 Task: Reply All to email with the signature Devin Parker with the subject Quarterly report from softage.1@softage.net with the message Please provide me with an update on the projects change management plan.
Action: Mouse moved to (792, 436)
Screenshot: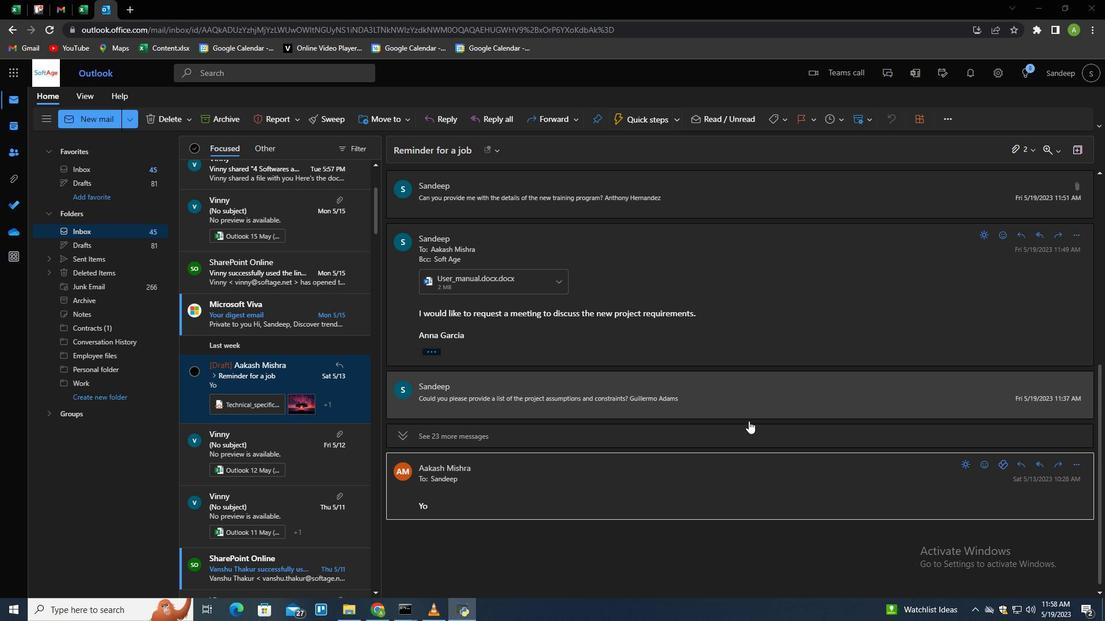 
Action: Mouse scrolled (792, 435) with delta (0, 0)
Screenshot: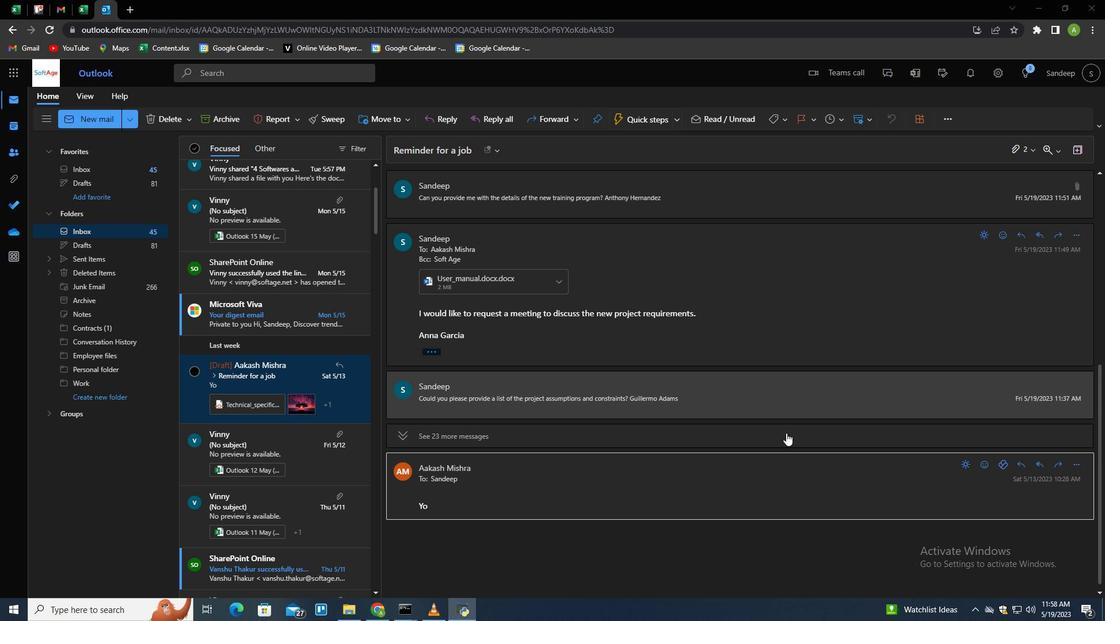
Action: Mouse scrolled (792, 435) with delta (0, 0)
Screenshot: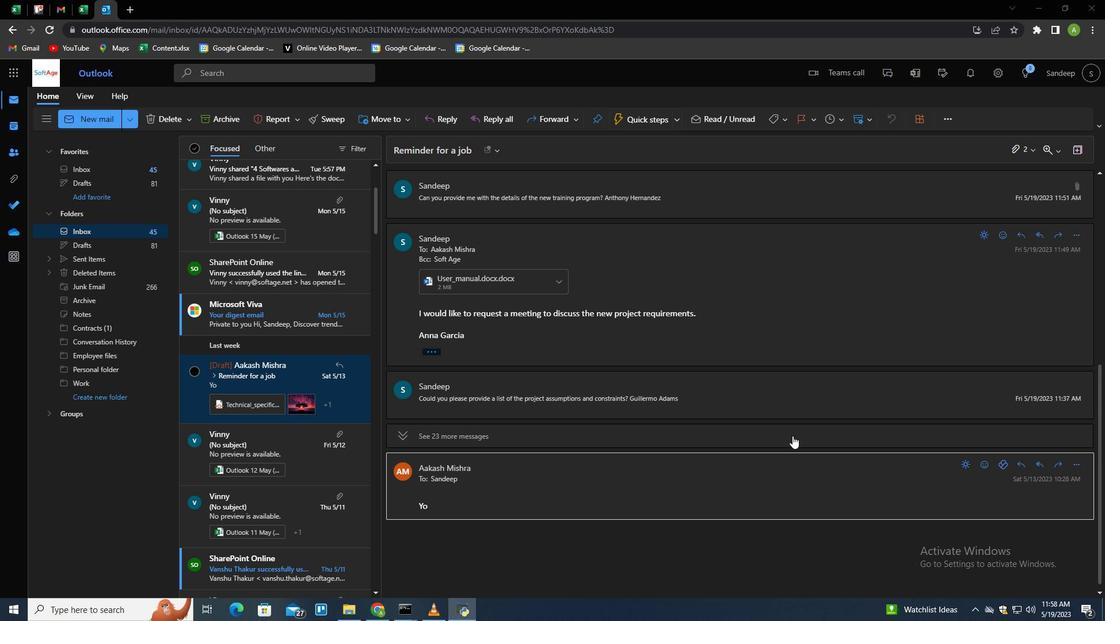 
Action: Mouse moved to (792, 436)
Screenshot: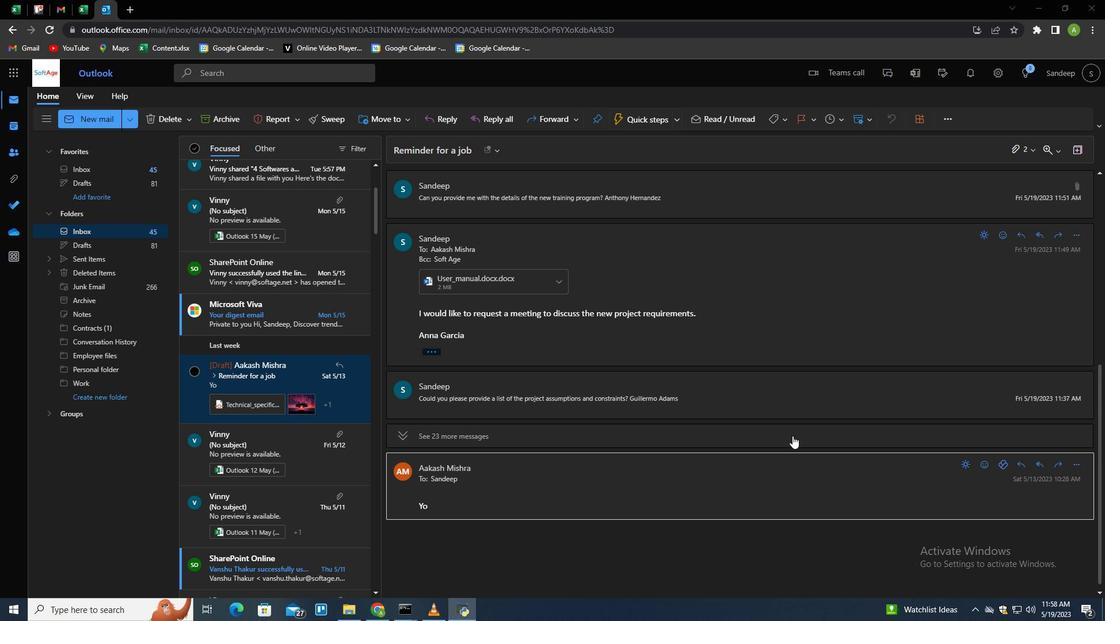 
Action: Mouse scrolled (792, 436) with delta (0, 0)
Screenshot: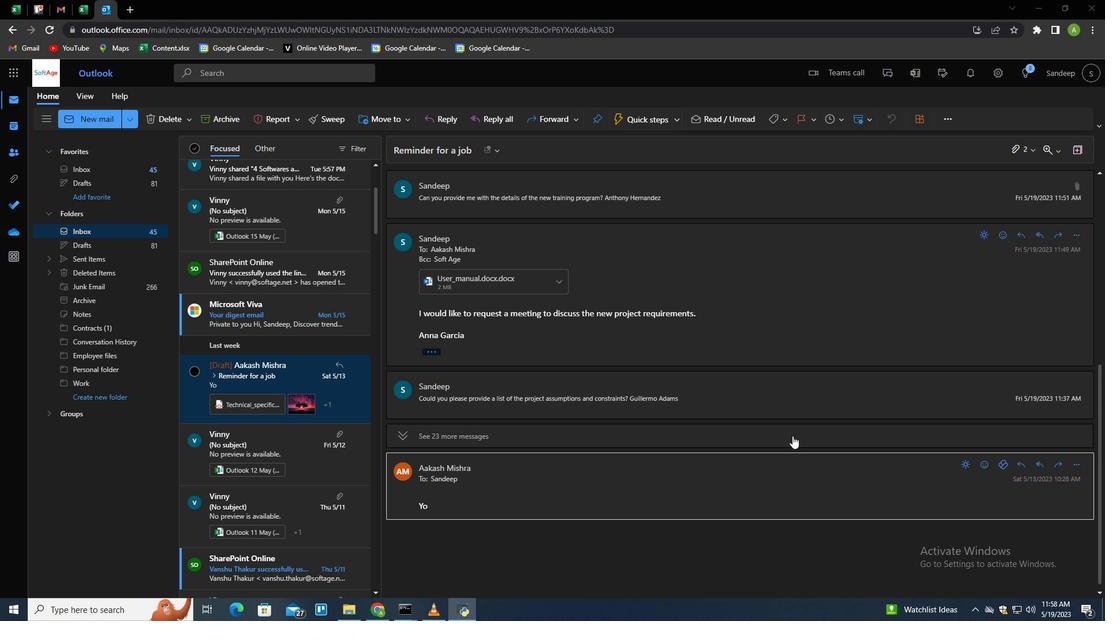 
Action: Mouse moved to (1074, 469)
Screenshot: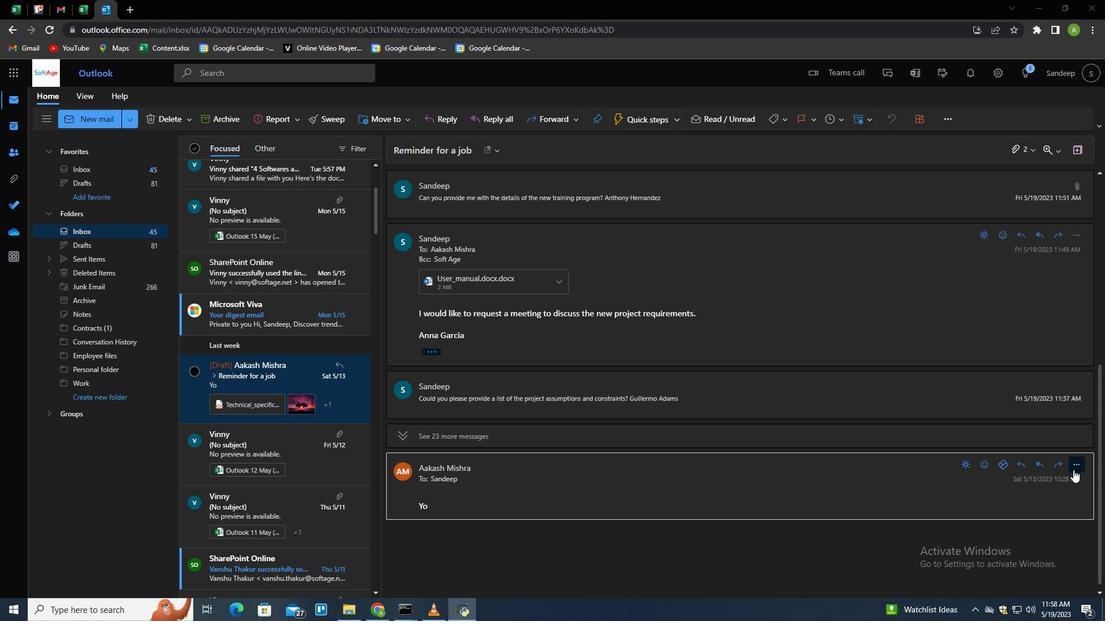 
Action: Mouse pressed left at (1074, 469)
Screenshot: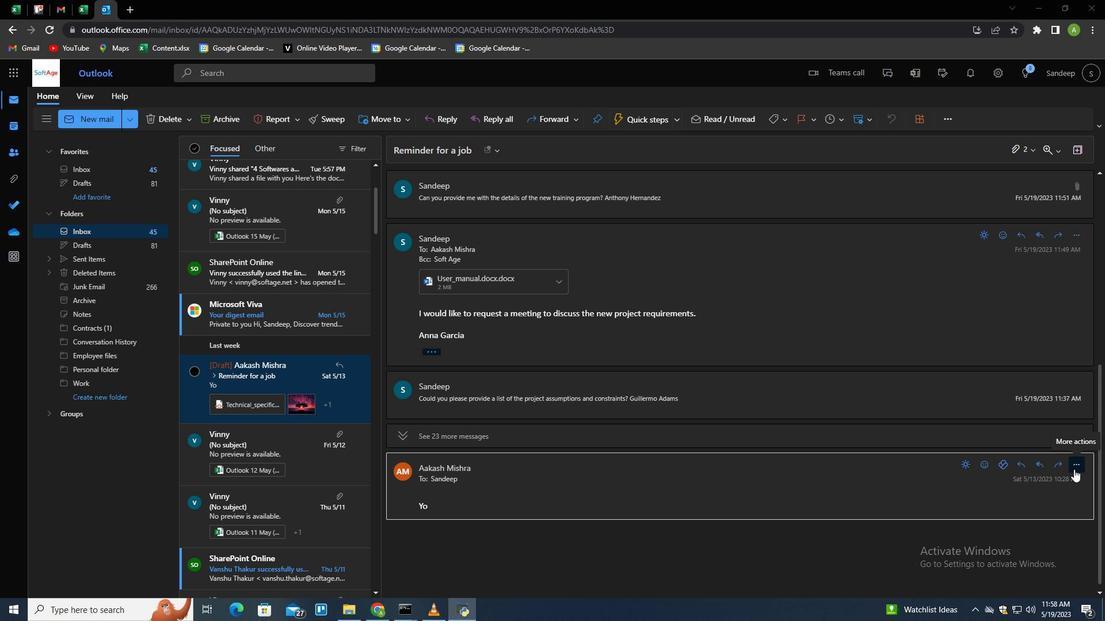 
Action: Mouse moved to (1018, 113)
Screenshot: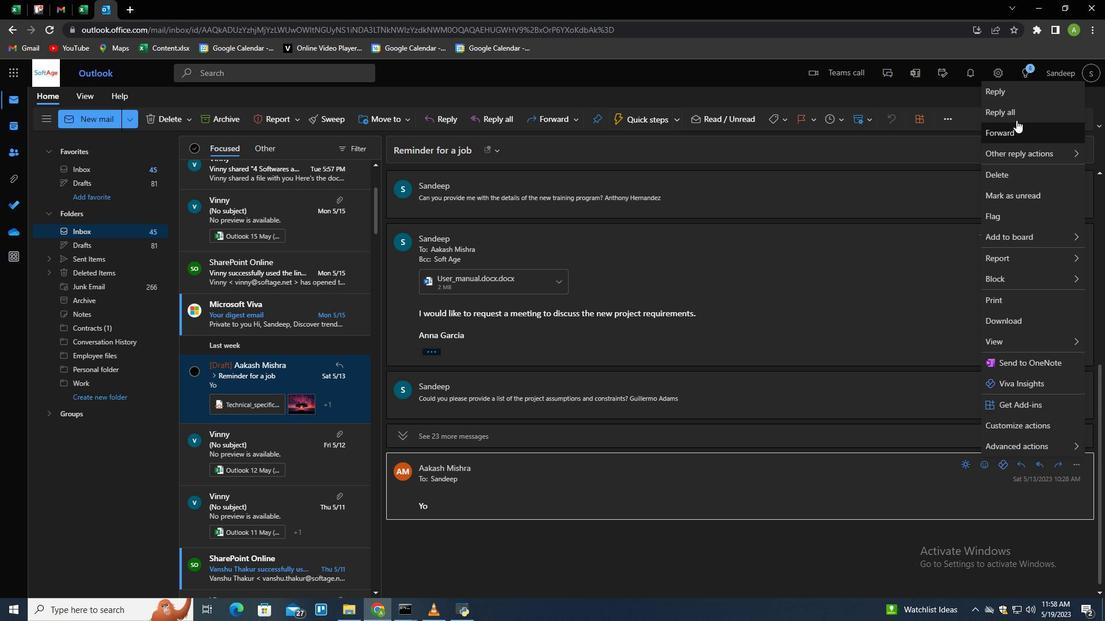 
Action: Mouse pressed left at (1018, 113)
Screenshot: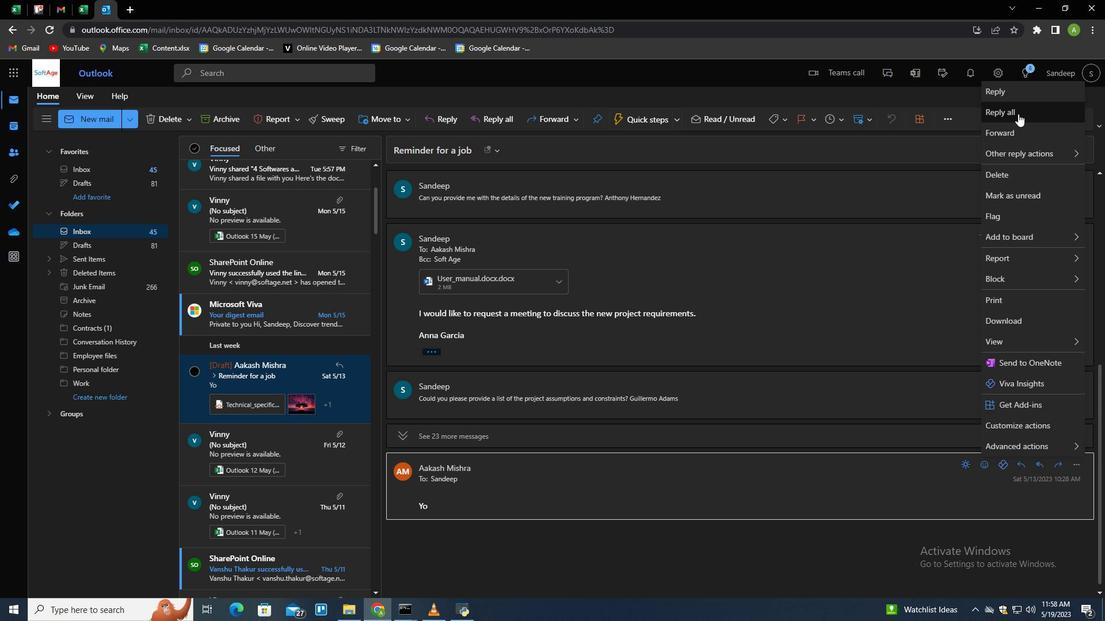 
Action: Mouse moved to (571, 402)
Screenshot: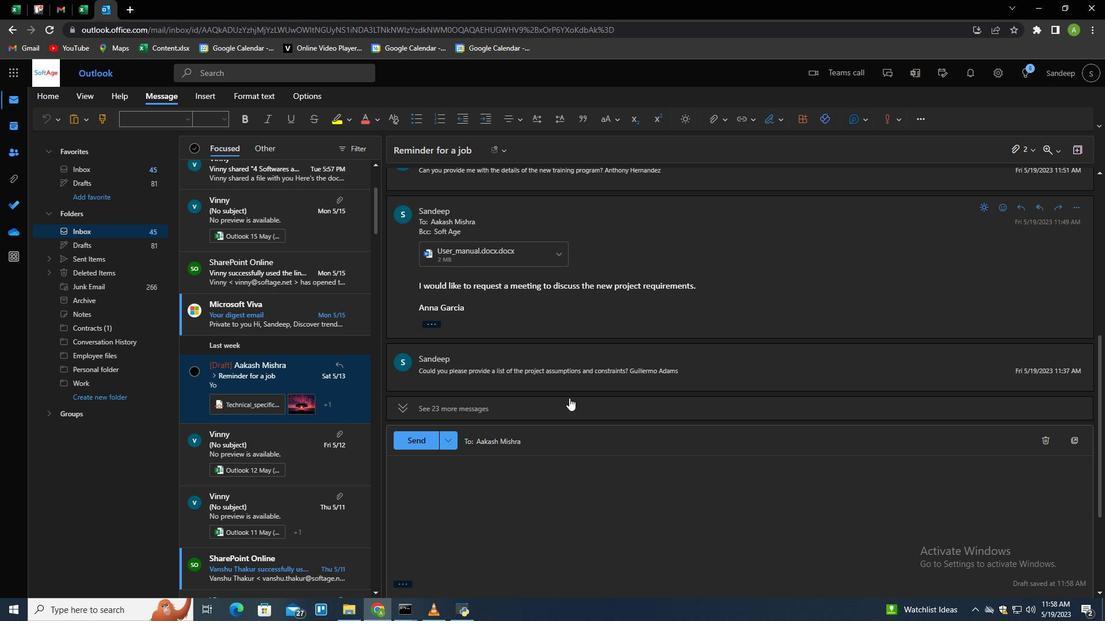 
Action: Mouse scrolled (571, 401) with delta (0, 0)
Screenshot: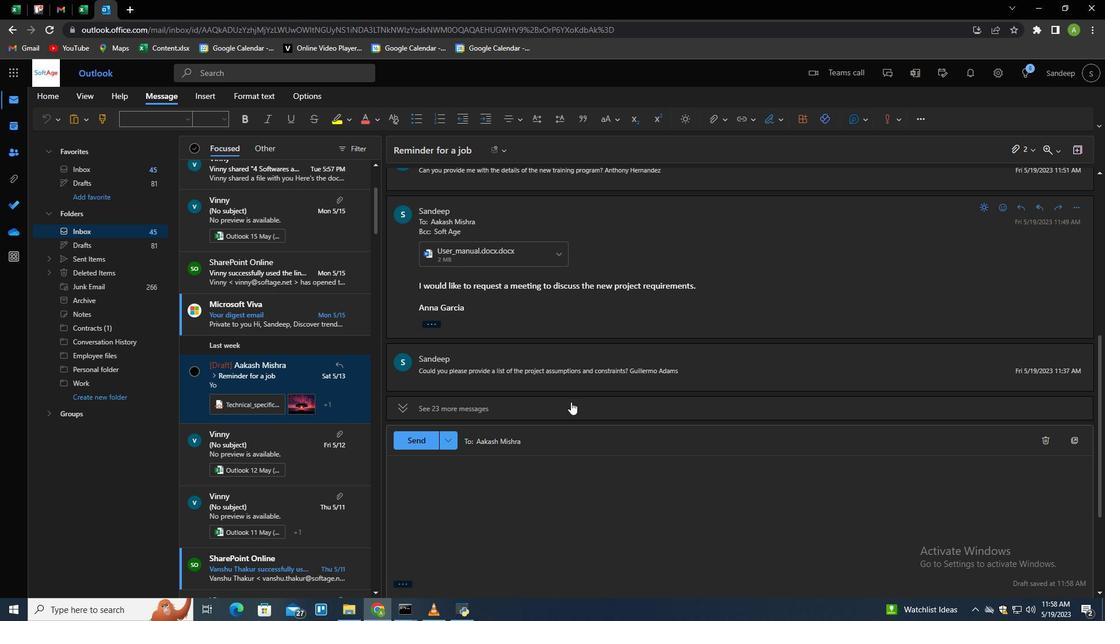 
Action: Mouse scrolled (571, 401) with delta (0, 0)
Screenshot: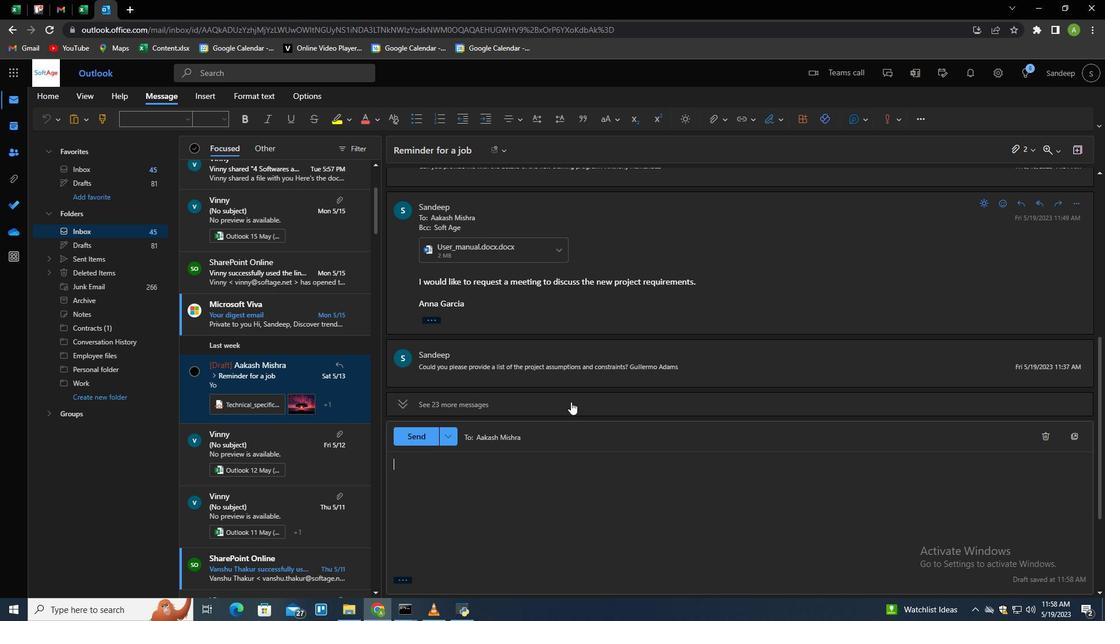 
Action: Mouse moved to (405, 468)
Screenshot: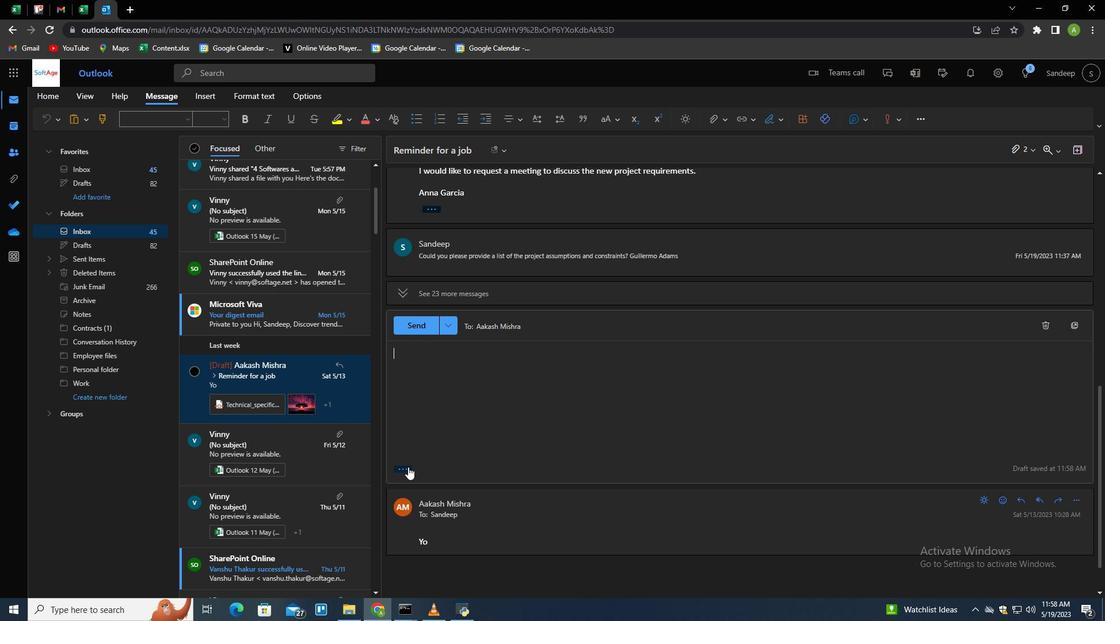 
Action: Mouse pressed left at (405, 468)
Screenshot: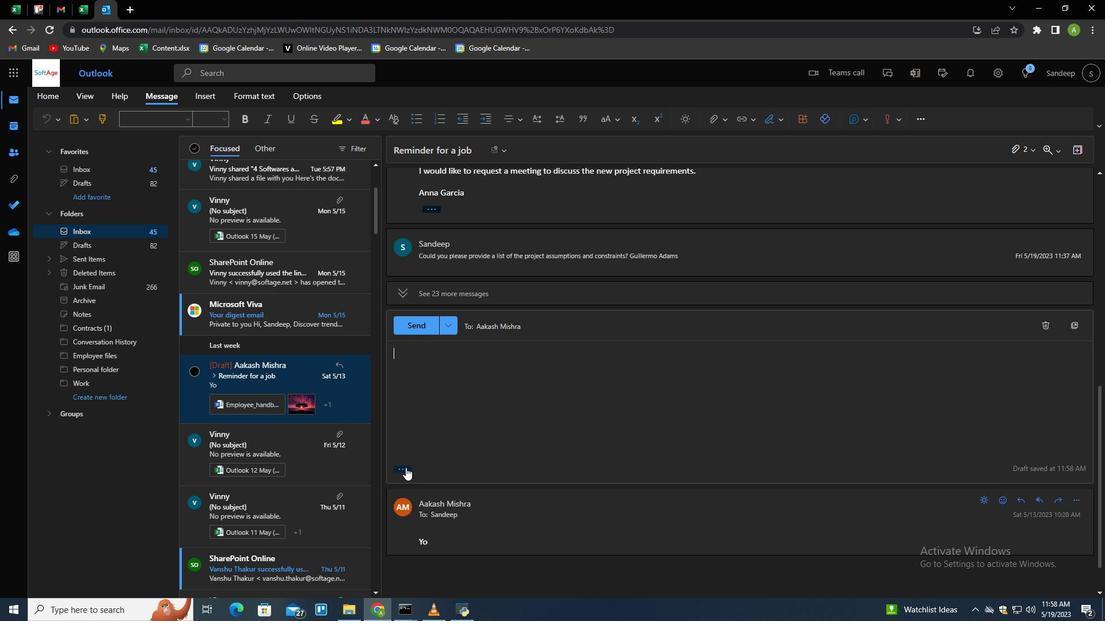 
Action: Mouse moved to (773, 120)
Screenshot: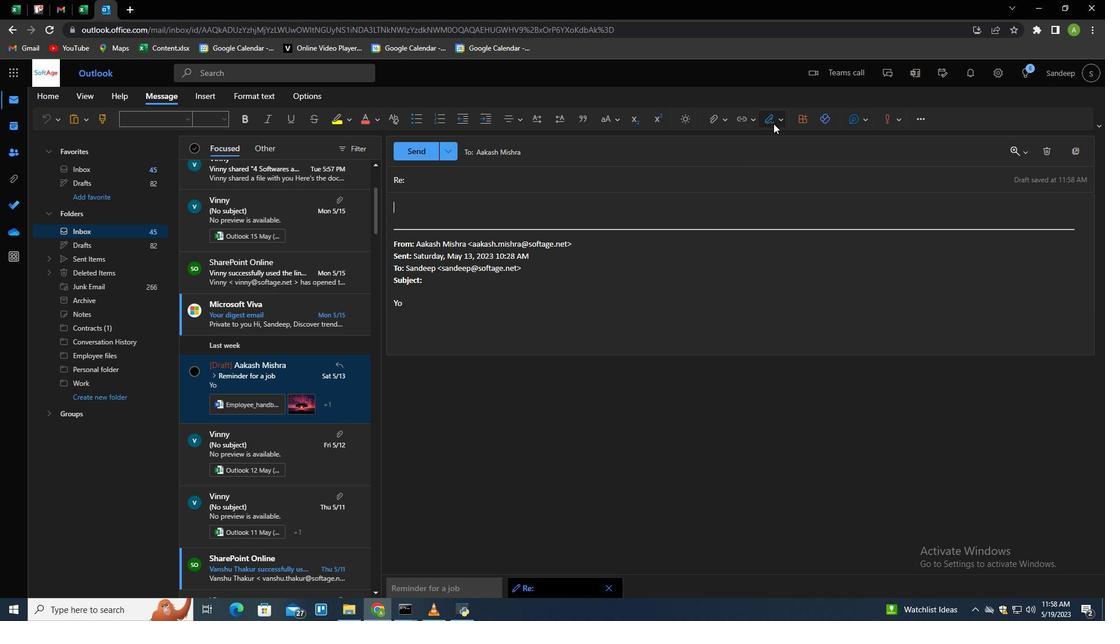 
Action: Mouse pressed left at (773, 120)
Screenshot: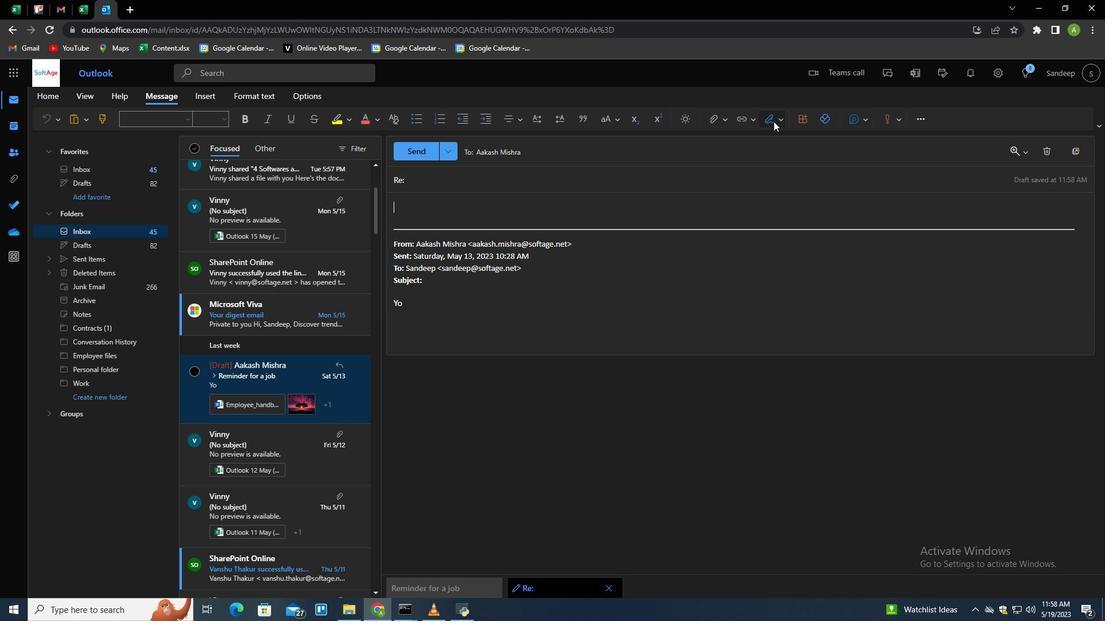 
Action: Mouse moved to (762, 162)
Screenshot: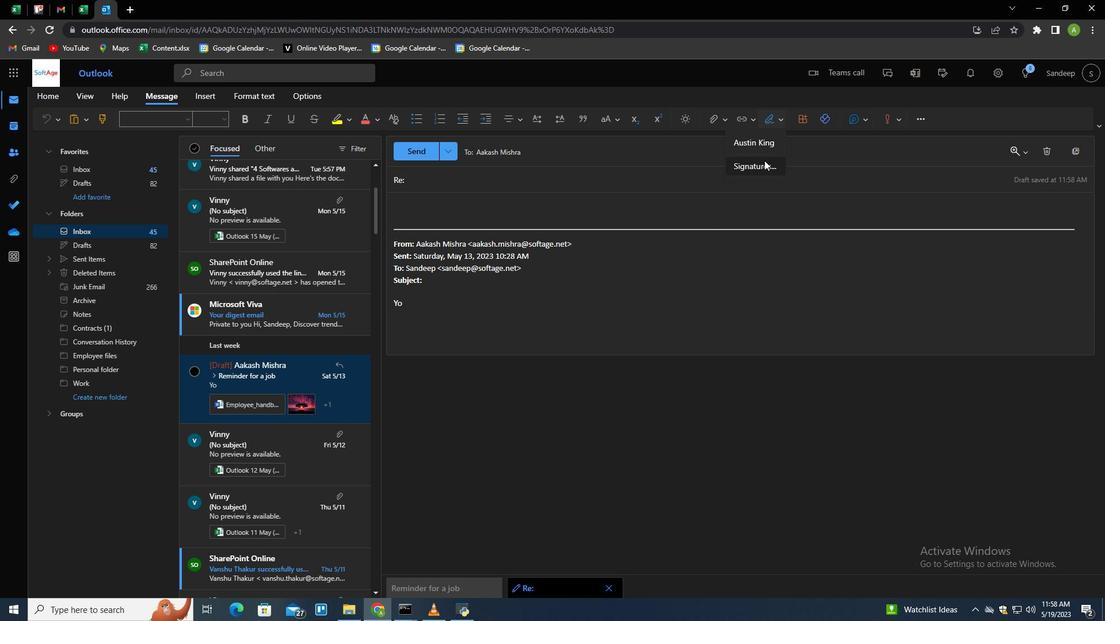 
Action: Mouse pressed left at (762, 162)
Screenshot: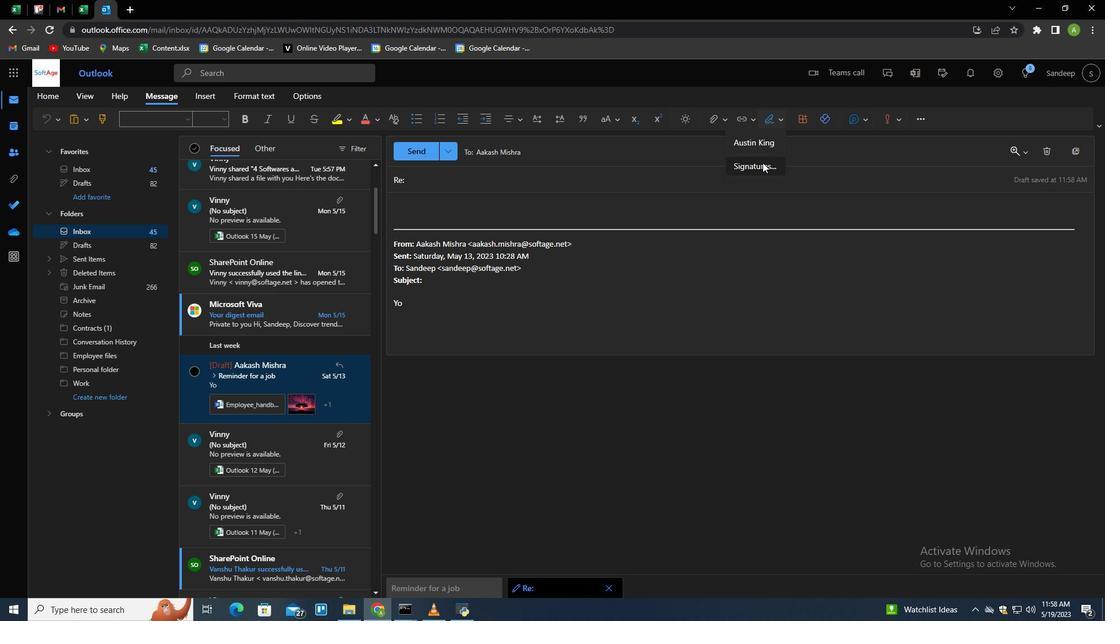 
Action: Mouse moved to (791, 208)
Screenshot: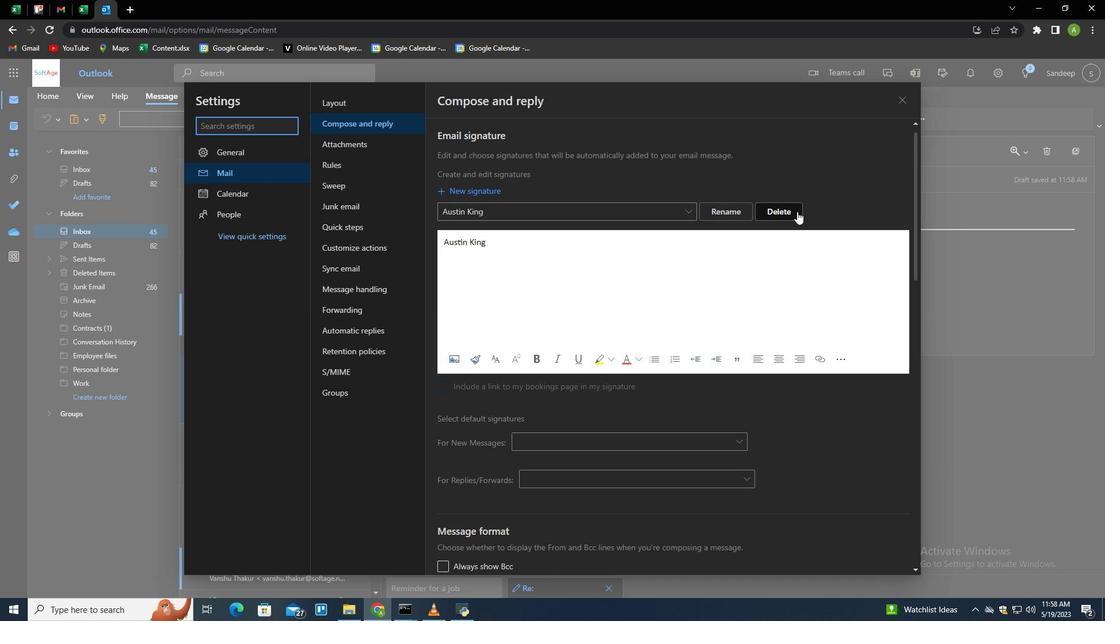 
Action: Mouse pressed left at (791, 208)
Screenshot: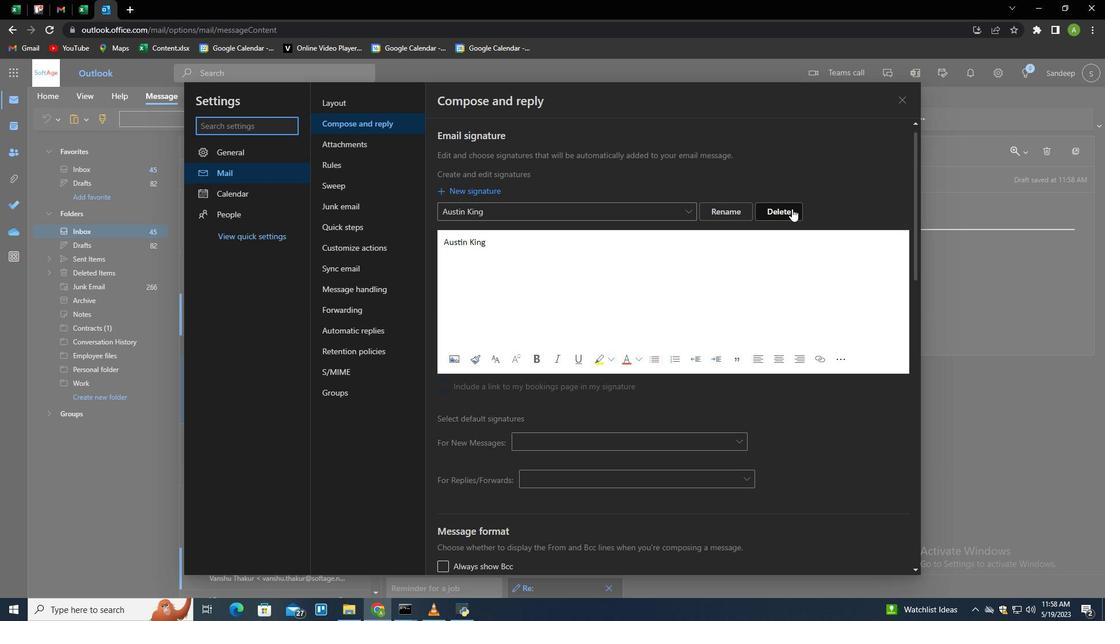 
Action: Mouse moved to (783, 209)
Screenshot: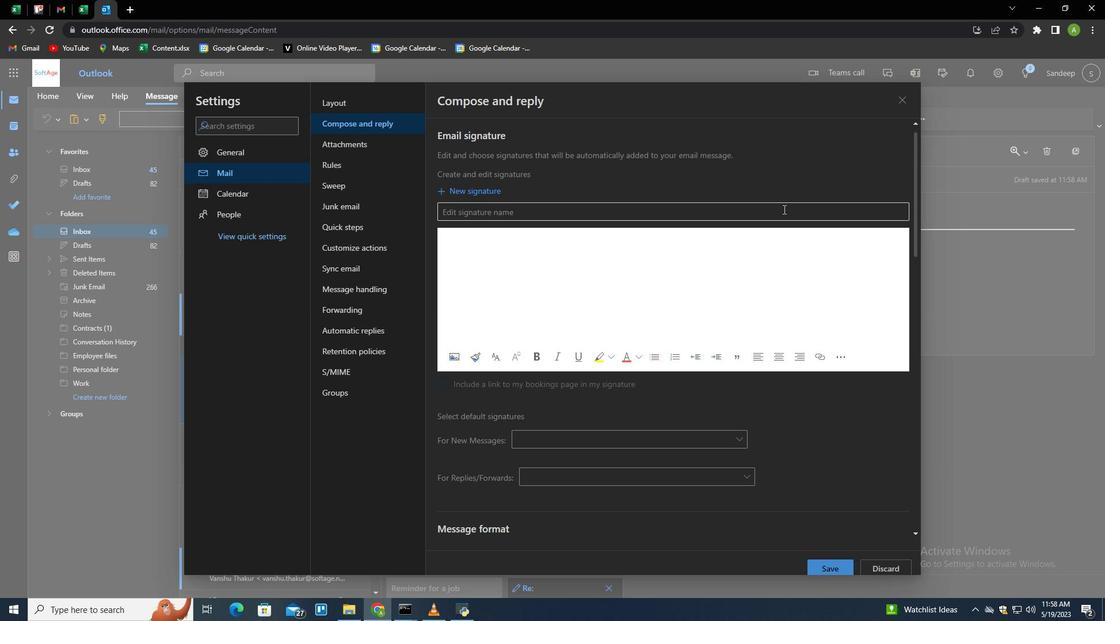 
Action: Mouse pressed left at (783, 209)
Screenshot: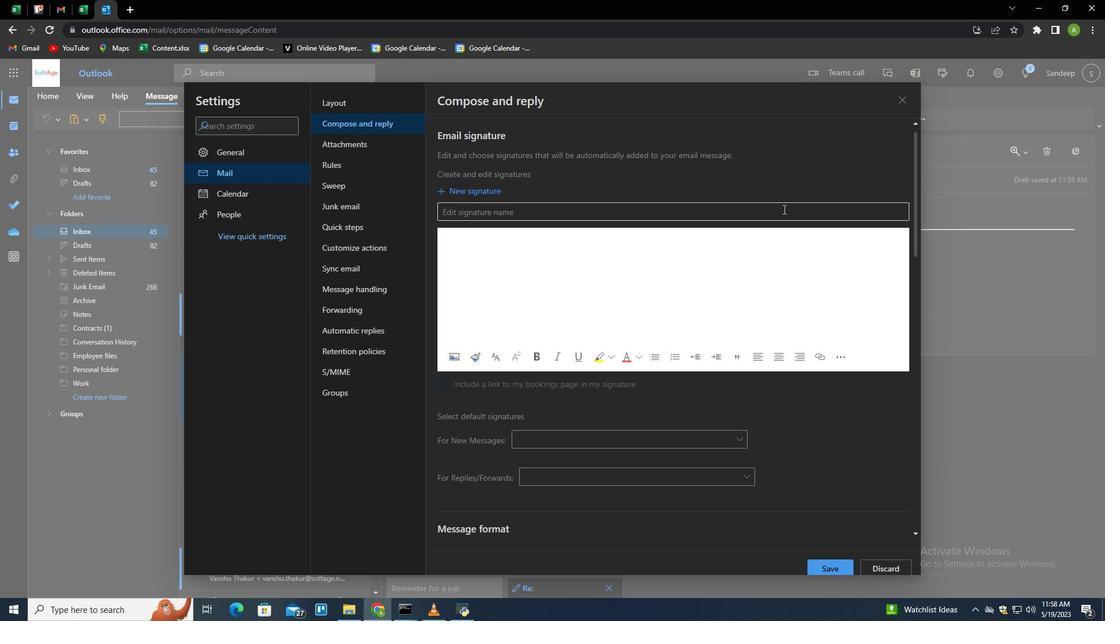 
Action: Key pressed <Key.shift>Devin<Key.space><Key.shift>Parker<Key.tab><Key.shift>Deving<Key.backspace><Key.space><Key.shift>Parket<Key.backspace>r
Screenshot: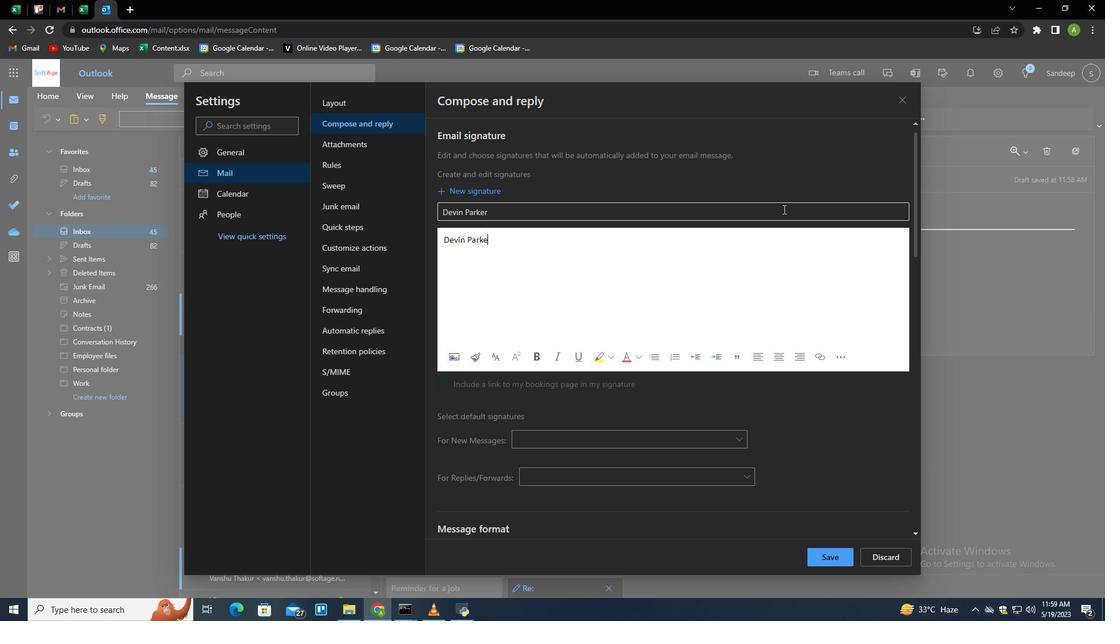 
Action: Mouse moved to (833, 550)
Screenshot: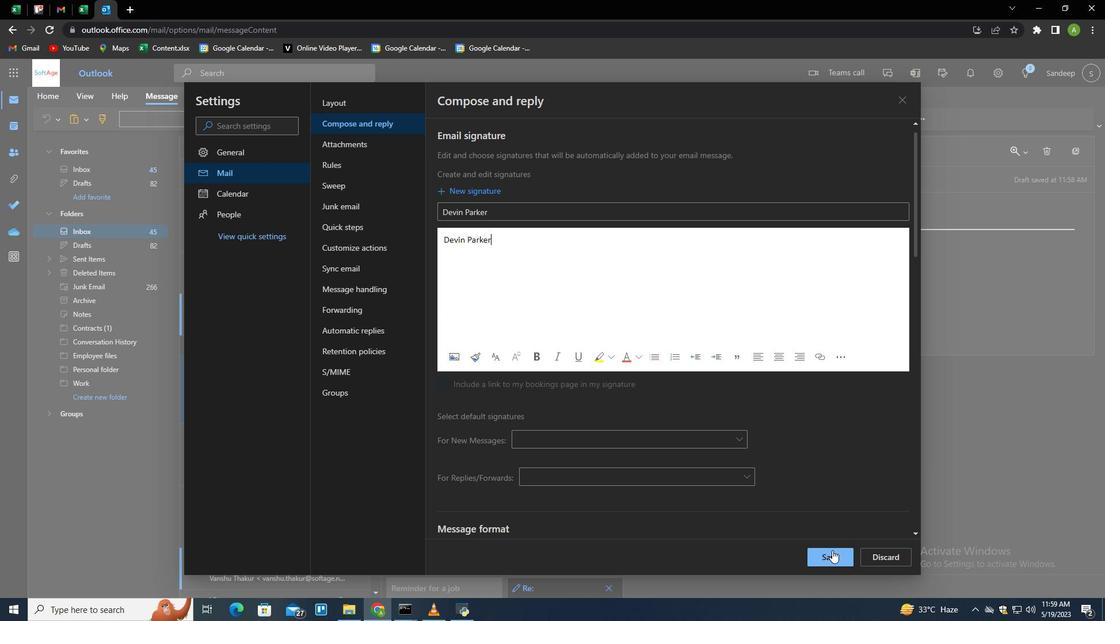 
Action: Mouse pressed left at (833, 550)
Screenshot: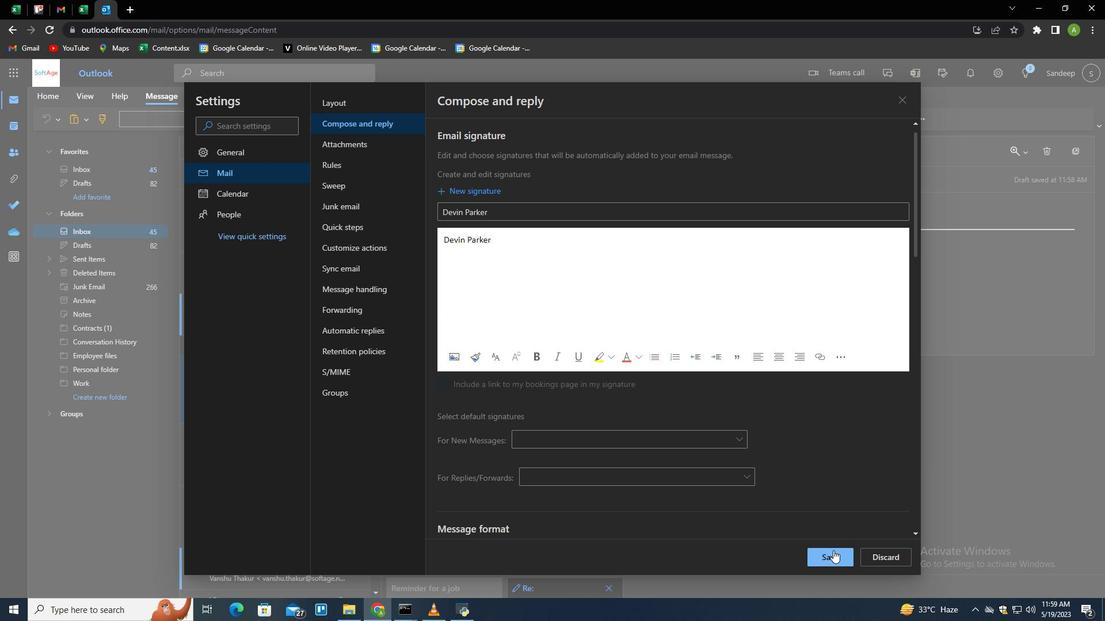 
Action: Mouse moved to (976, 334)
Screenshot: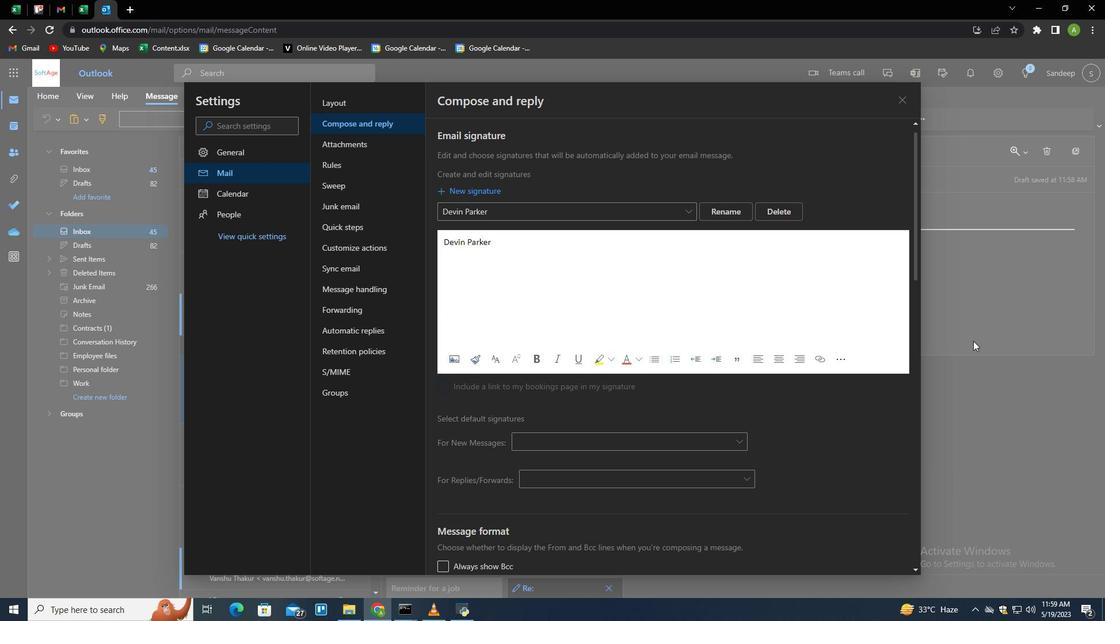 
Action: Mouse pressed left at (976, 334)
Screenshot: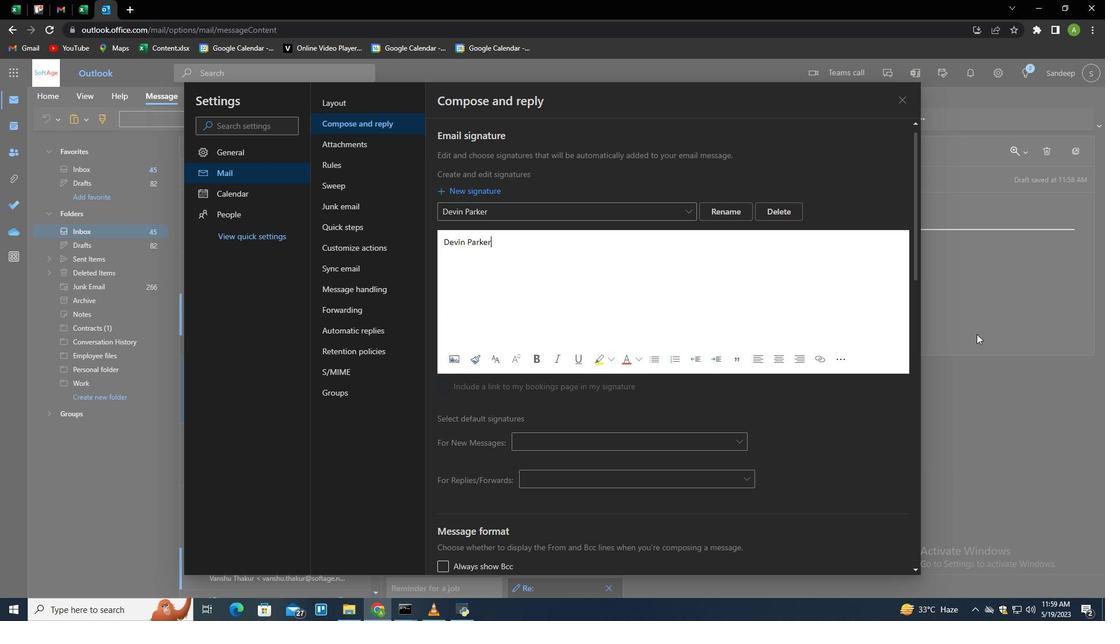 
Action: Mouse moved to (771, 121)
Screenshot: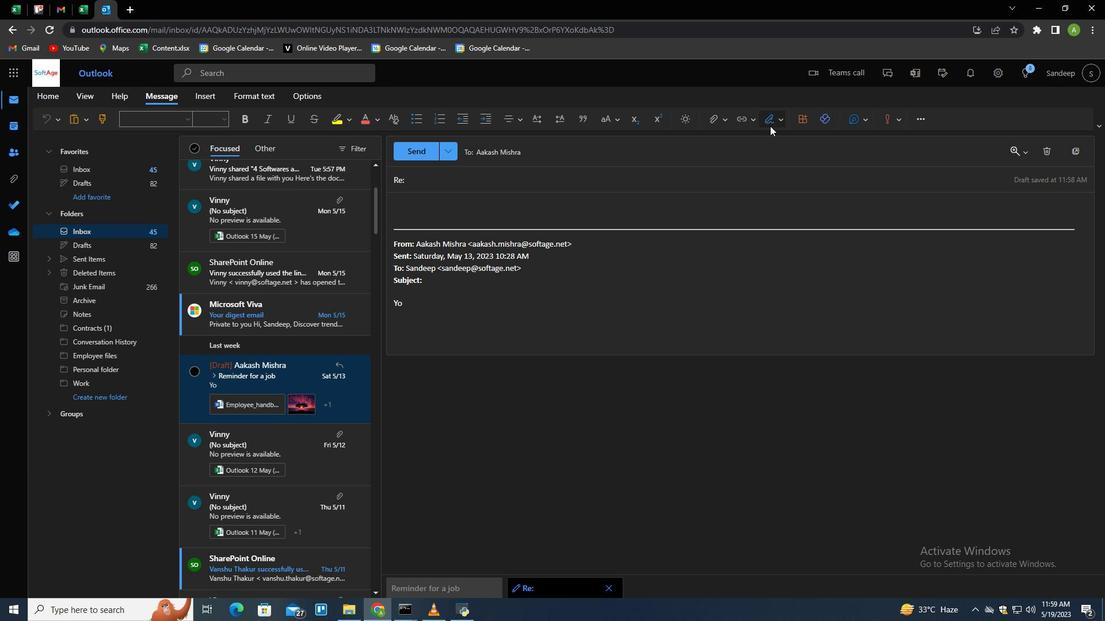 
Action: Mouse pressed left at (771, 121)
Screenshot: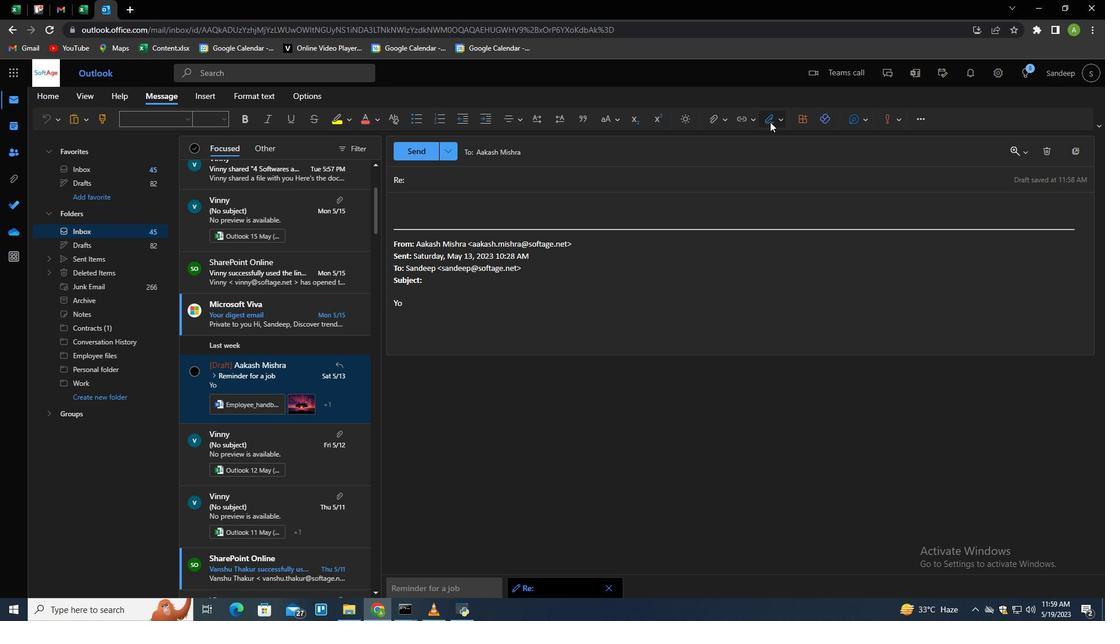 
Action: Mouse moved to (763, 139)
Screenshot: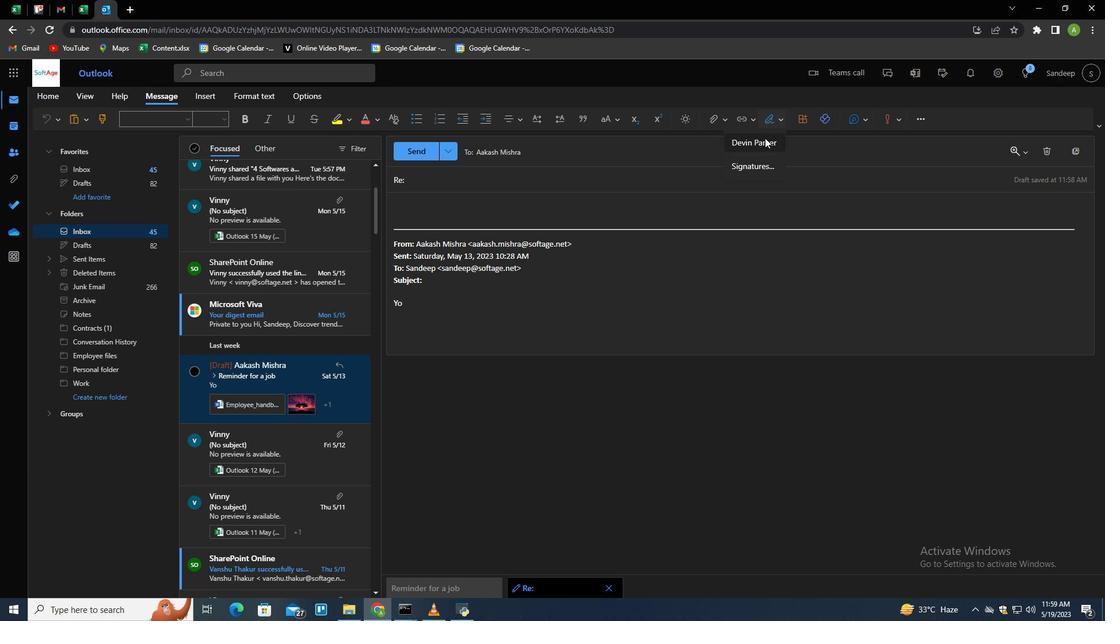 
Action: Mouse pressed left at (763, 139)
Screenshot: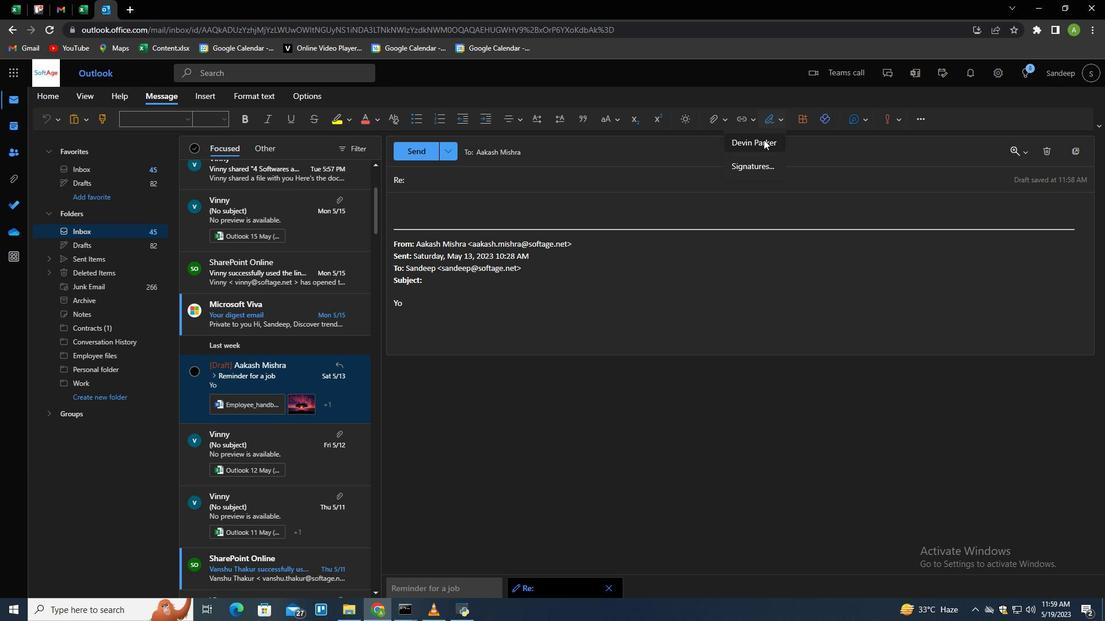 
Action: Mouse moved to (446, 180)
Screenshot: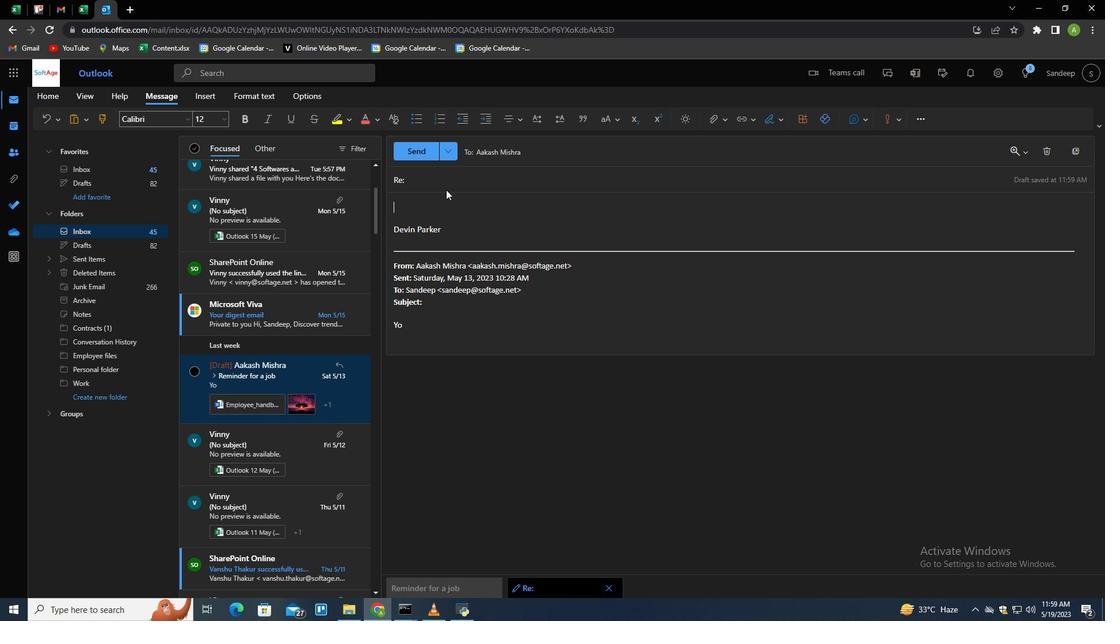 
Action: Mouse pressed left at (446, 180)
Screenshot: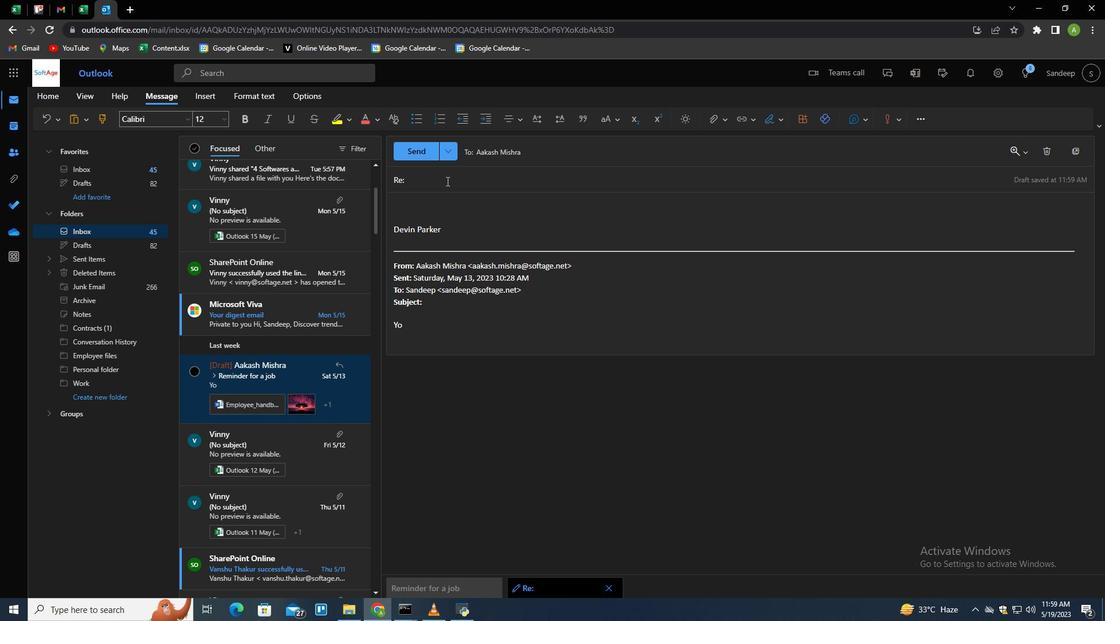
Action: Key pressed <Key.shift>Quarterly<Key.space>report<Key.tab><Key.shift>Please<Key.space>provide<Key.space>me<Key.space>
Screenshot: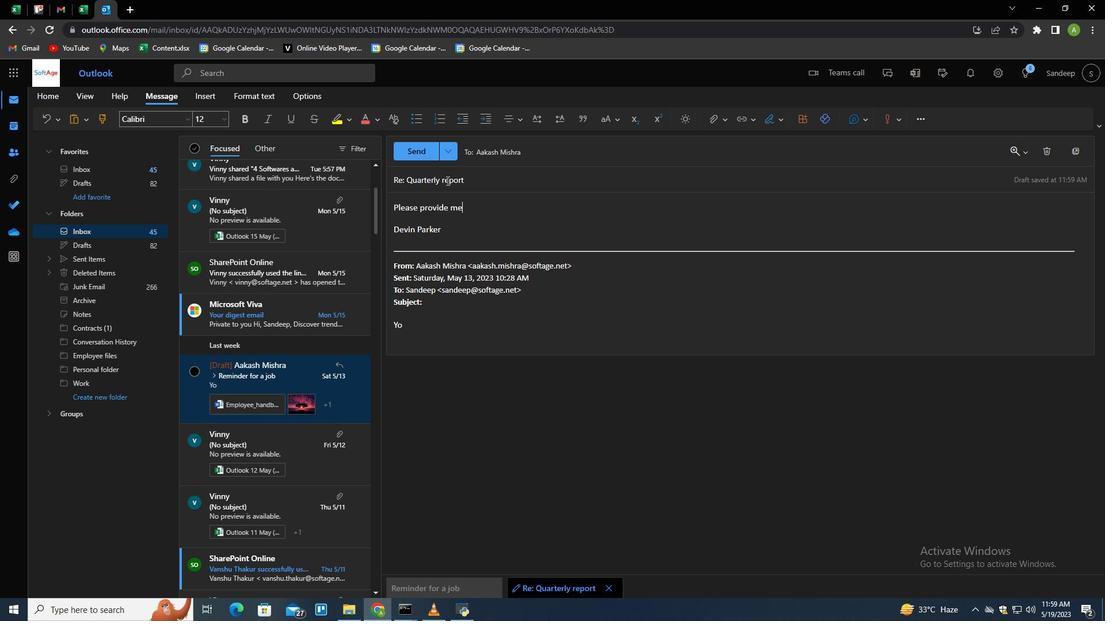 
Action: Mouse moved to (523, 194)
Screenshot: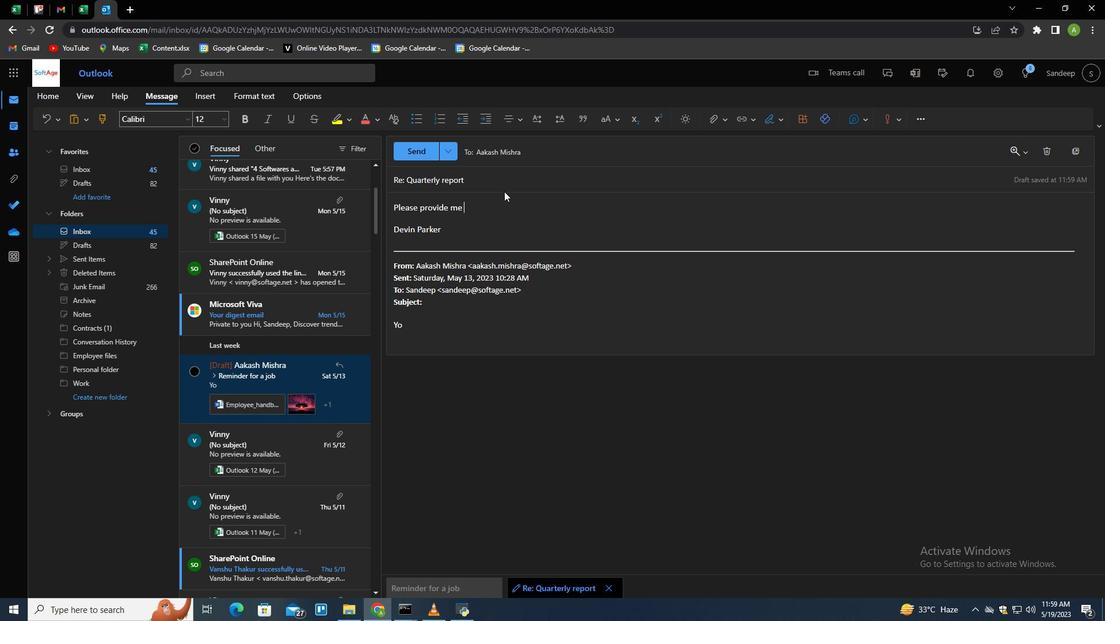 
Action: Mouse scrolled (523, 195) with delta (0, 0)
Screenshot: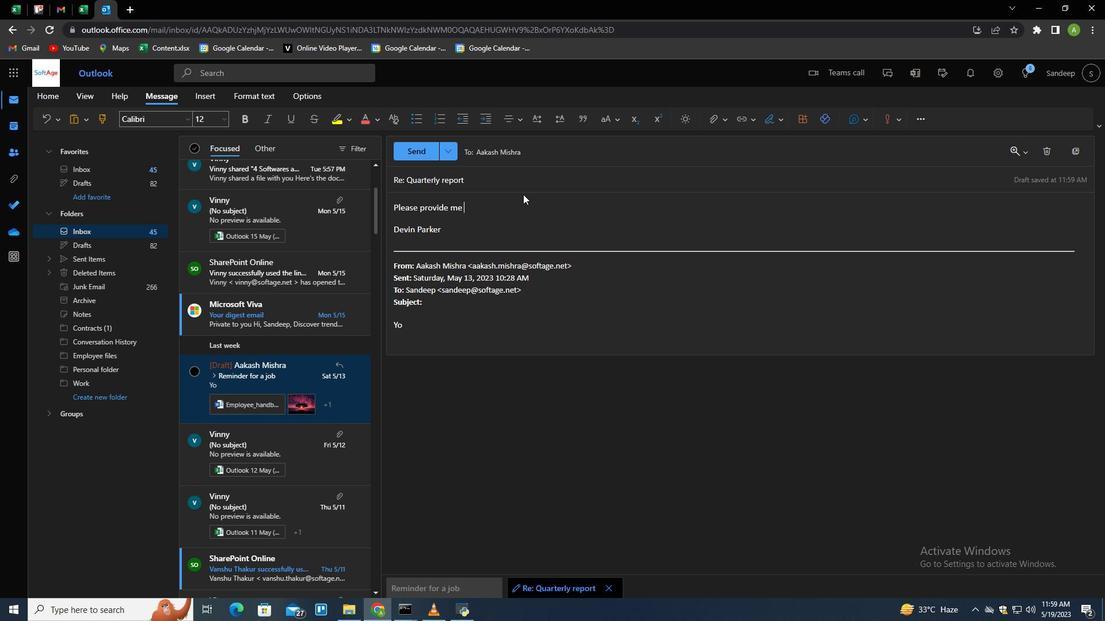 
Action: Mouse moved to (529, 260)
Screenshot: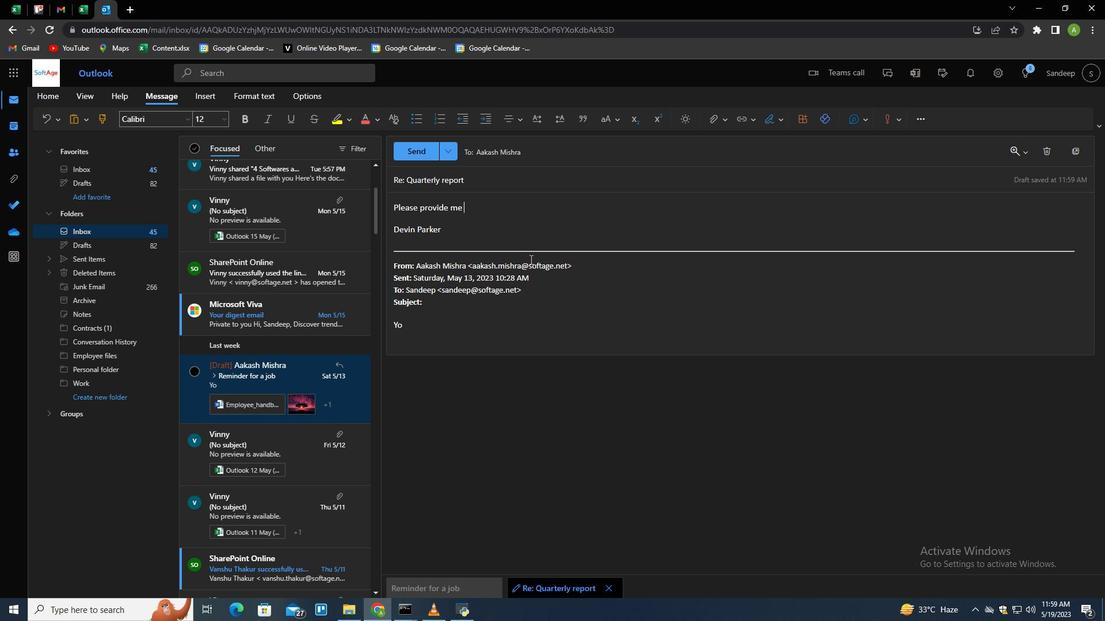 
Action: Mouse scrolled (529, 261) with delta (0, 0)
Screenshot: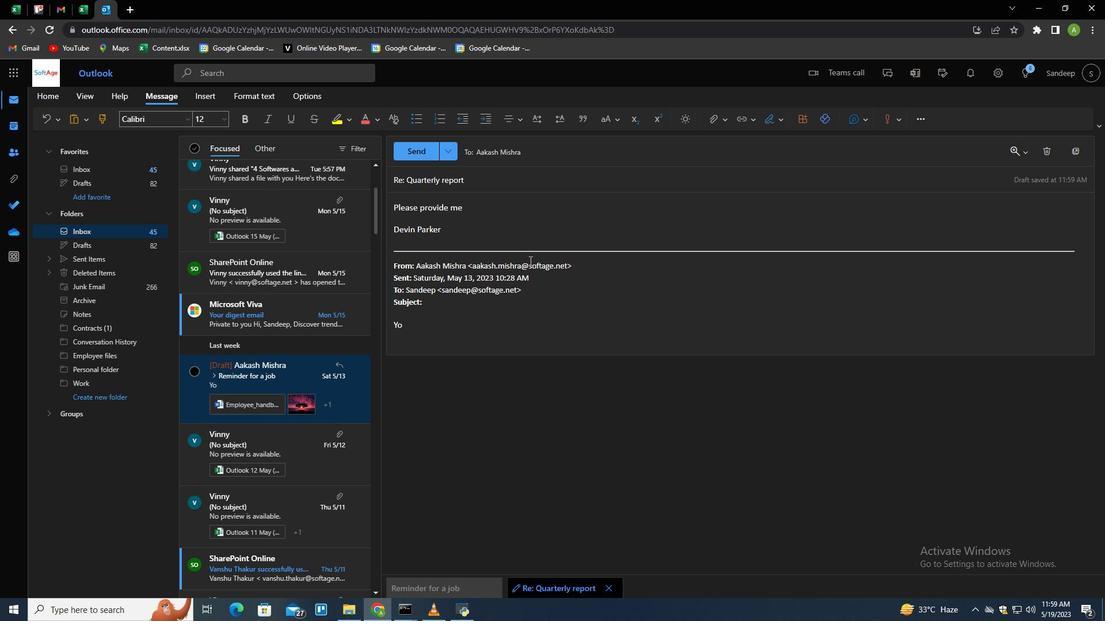 
Action: Mouse scrolled (529, 261) with delta (0, 0)
Screenshot: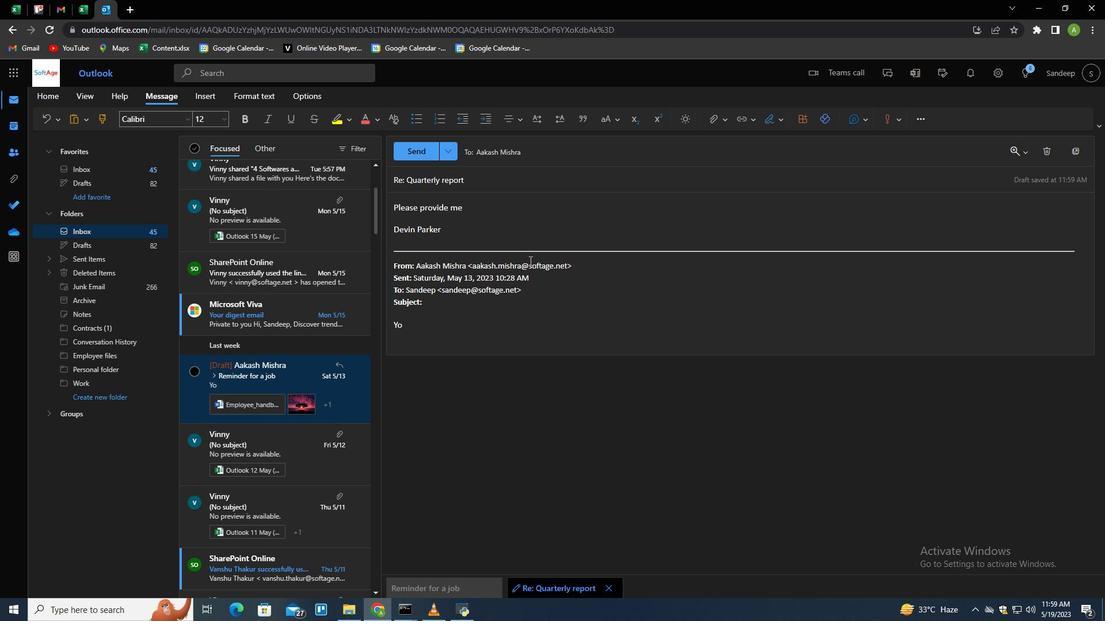 
Action: Mouse moved to (504, 184)
Screenshot: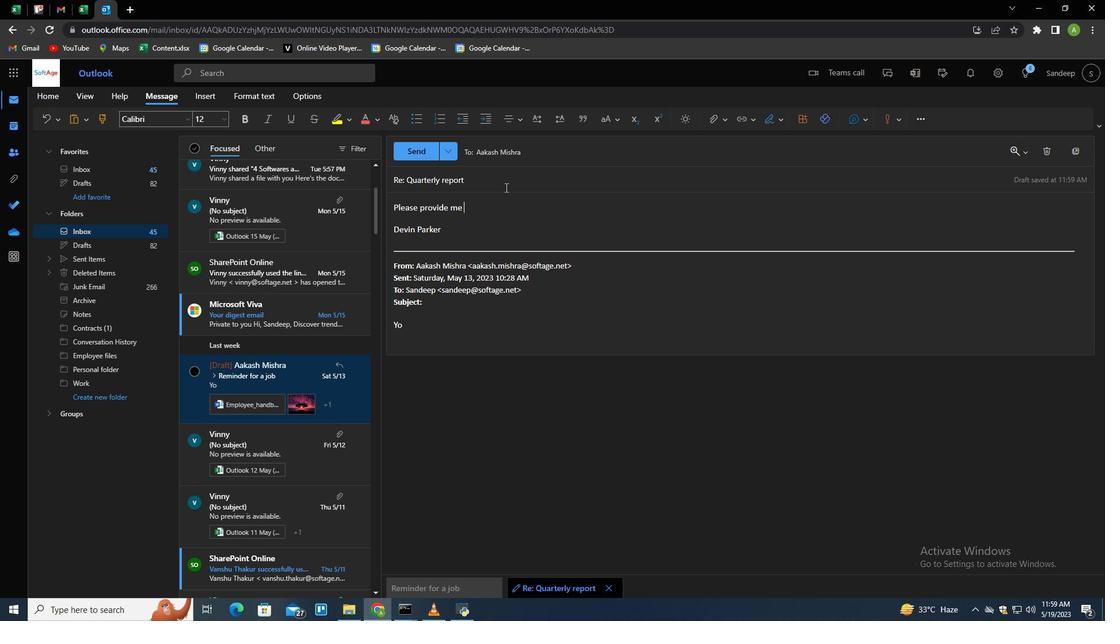 
Action: Mouse pressed left at (504, 184)
Screenshot: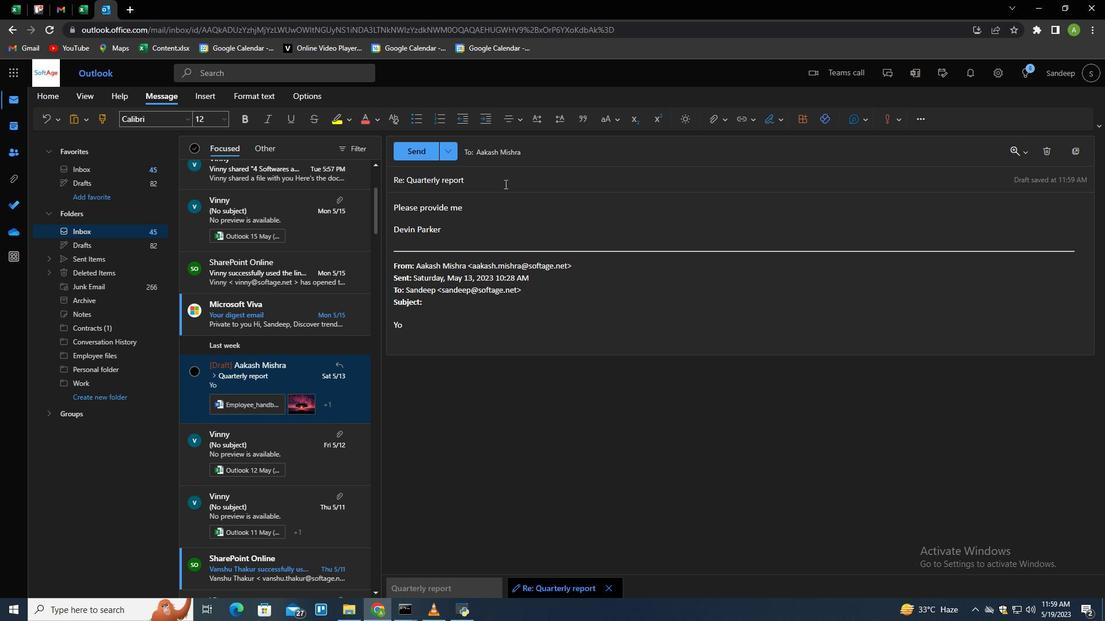 
Action: Mouse moved to (632, 224)
Screenshot: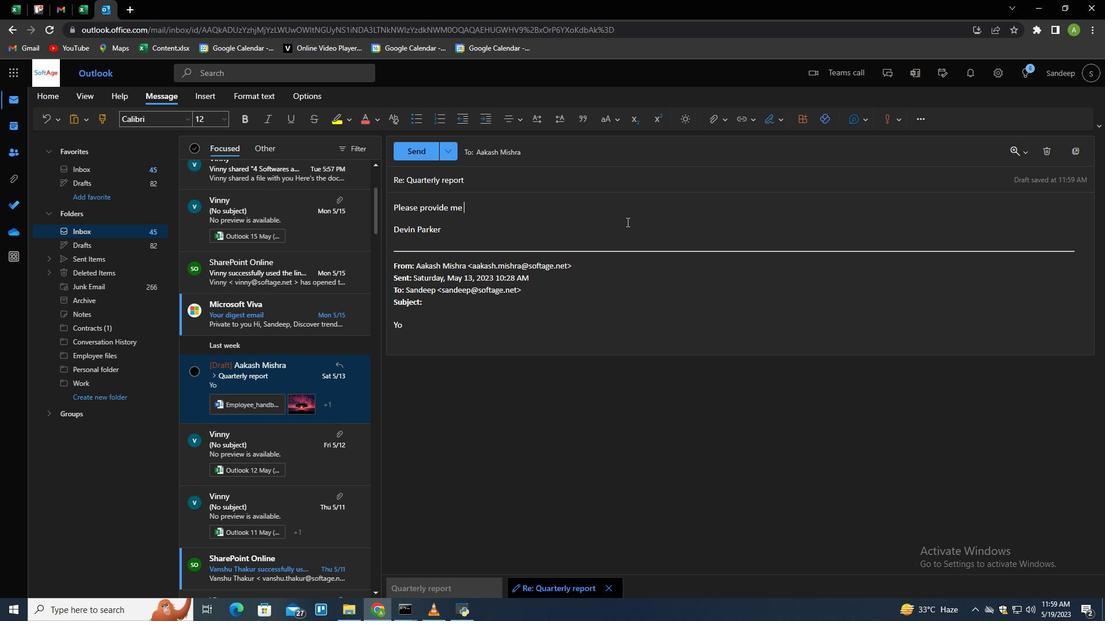 
Action: Mouse scrolled (632, 225) with delta (0, 0)
Screenshot: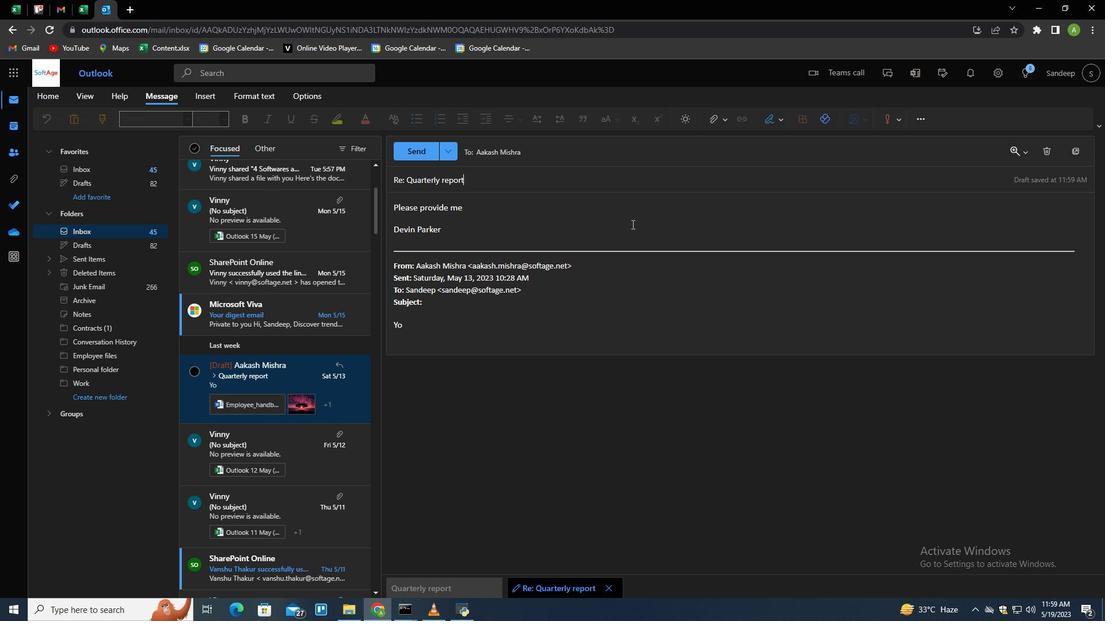 
Action: Mouse scrolled (632, 225) with delta (0, 0)
Screenshot: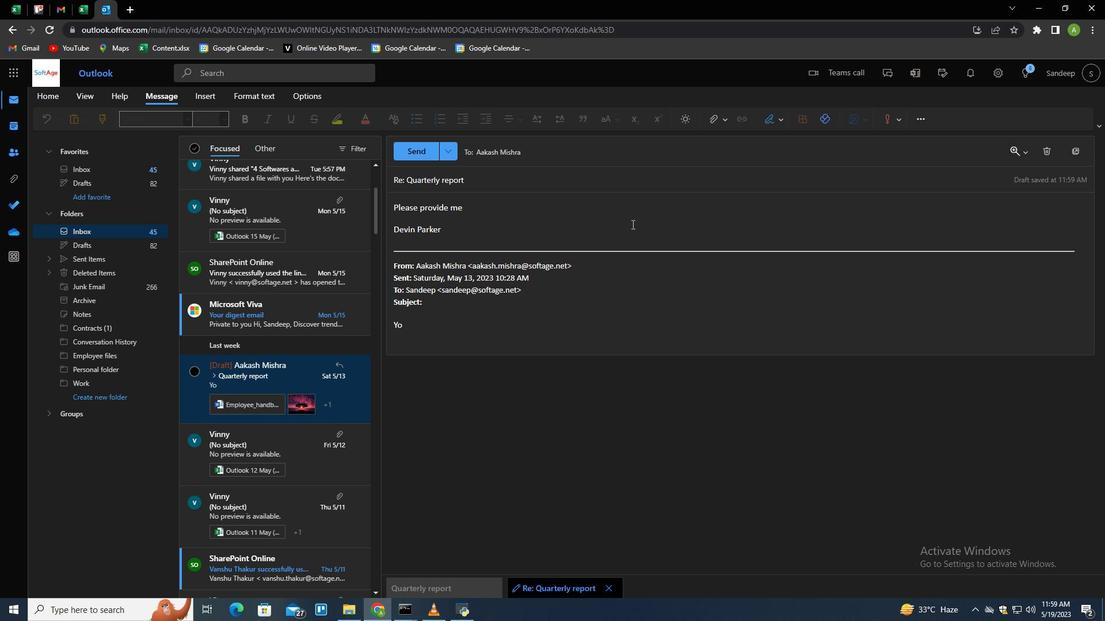 
Action: Mouse moved to (508, 214)
Screenshot: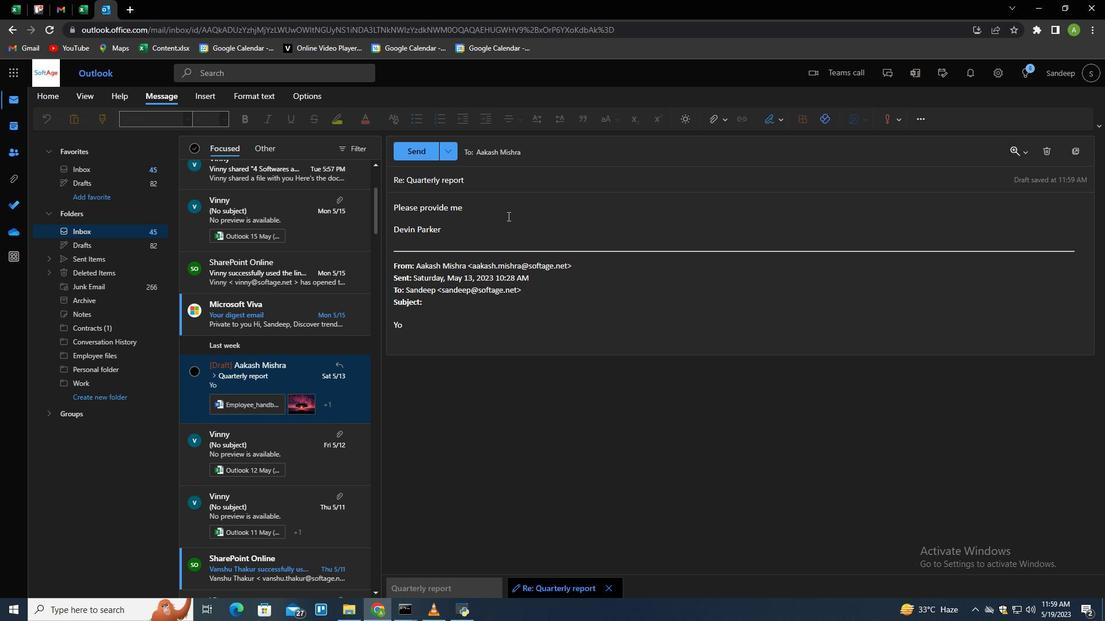
Action: Mouse pressed left at (508, 214)
Screenshot: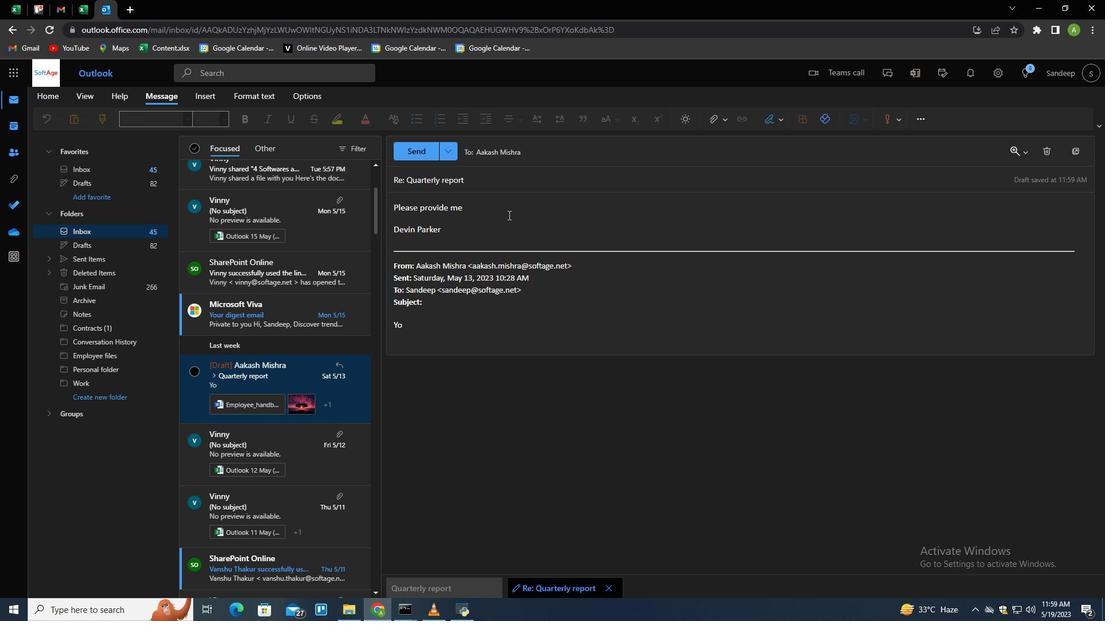 
Action: Key pressed <Key.left>with<Key.space>an<Key.space>update<Key.space>o<Key.space>nth<Key.backspace><Key.backspace><Key.backspace><Key.backspace>n<Key.space>the<Key.space>projects<Key.space>change<Key.space>management<Key.space>plan.
Screenshot: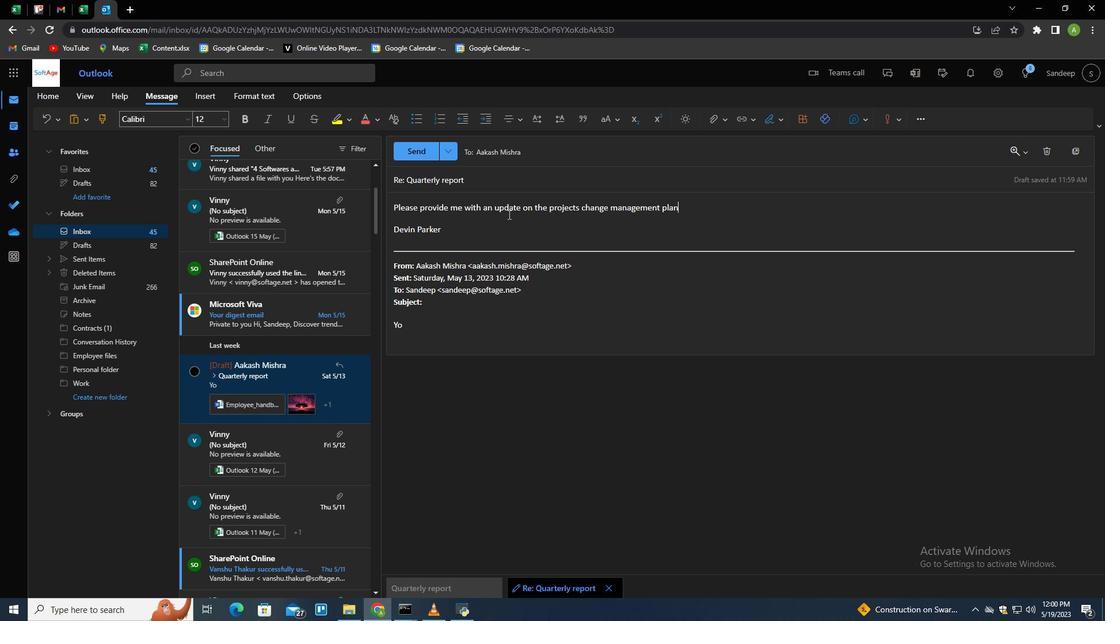 
Action: Mouse moved to (520, 231)
Screenshot: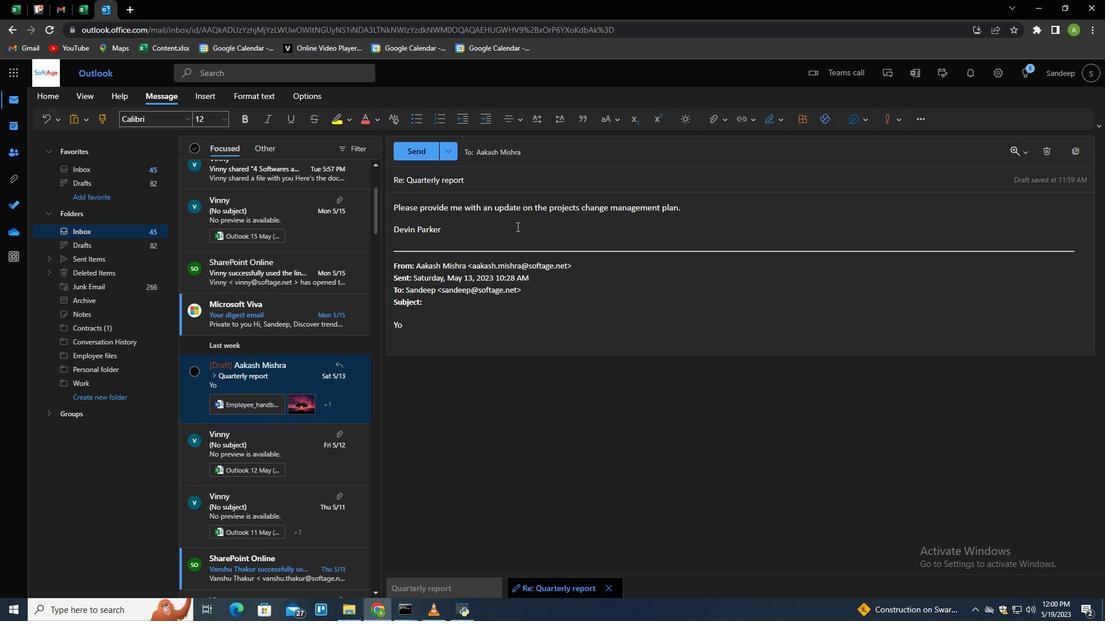 
Action: Mouse pressed left at (520, 231)
Screenshot: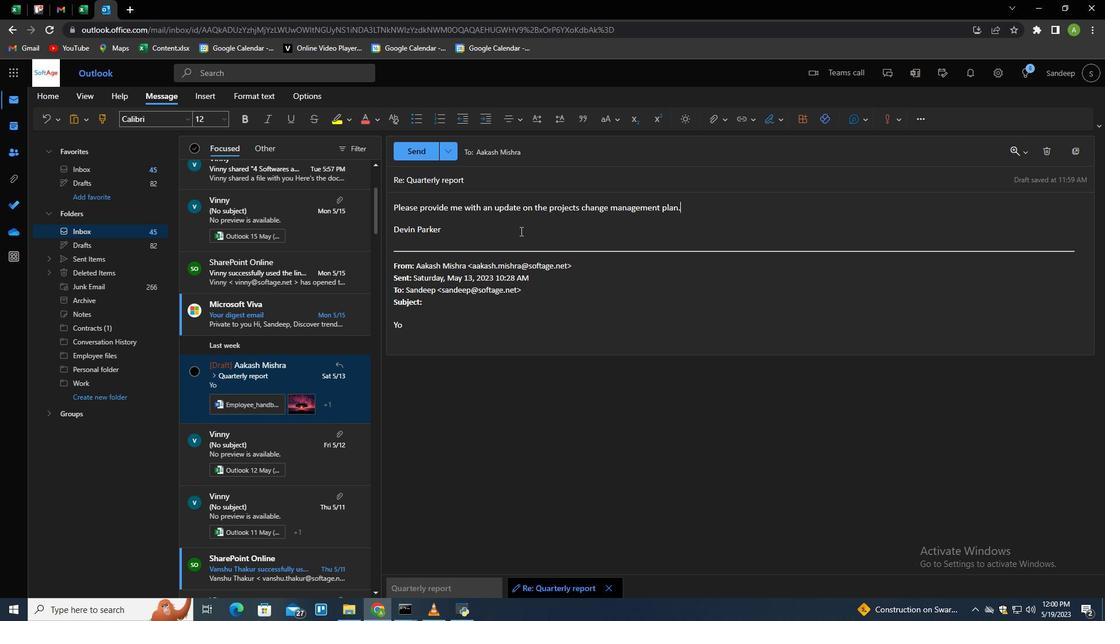 
Action: Key pressed <Key.enter>
Screenshot: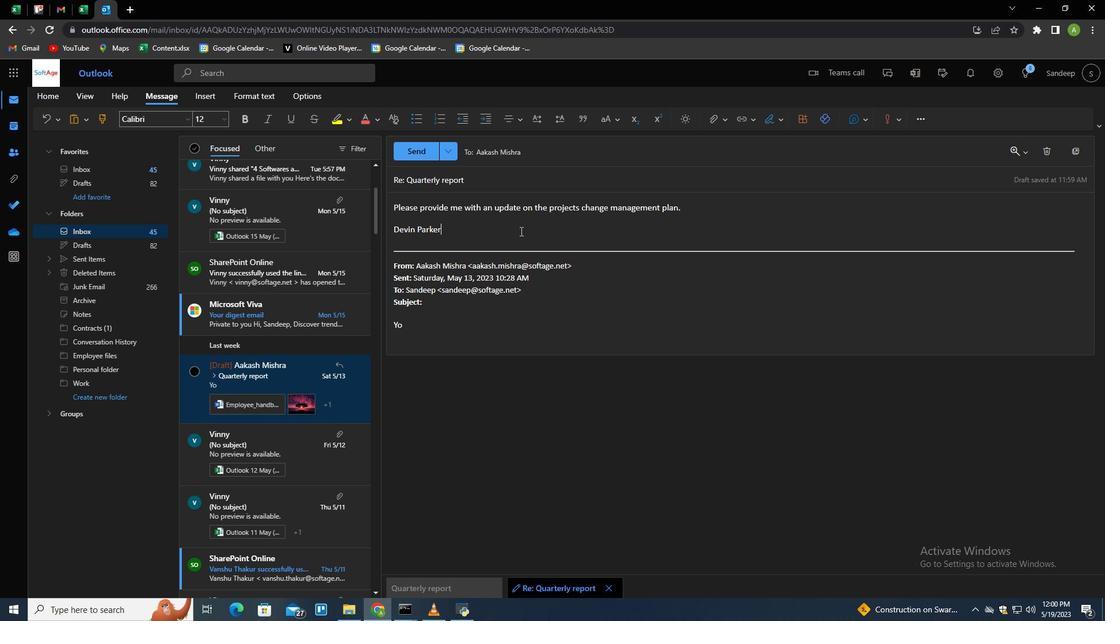 
